 Task: Create a due date automation trigger when advanced on, 2 working days before a card is due add content with a description not ending with resume at 11:00 AM.
Action: Mouse moved to (1190, 356)
Screenshot: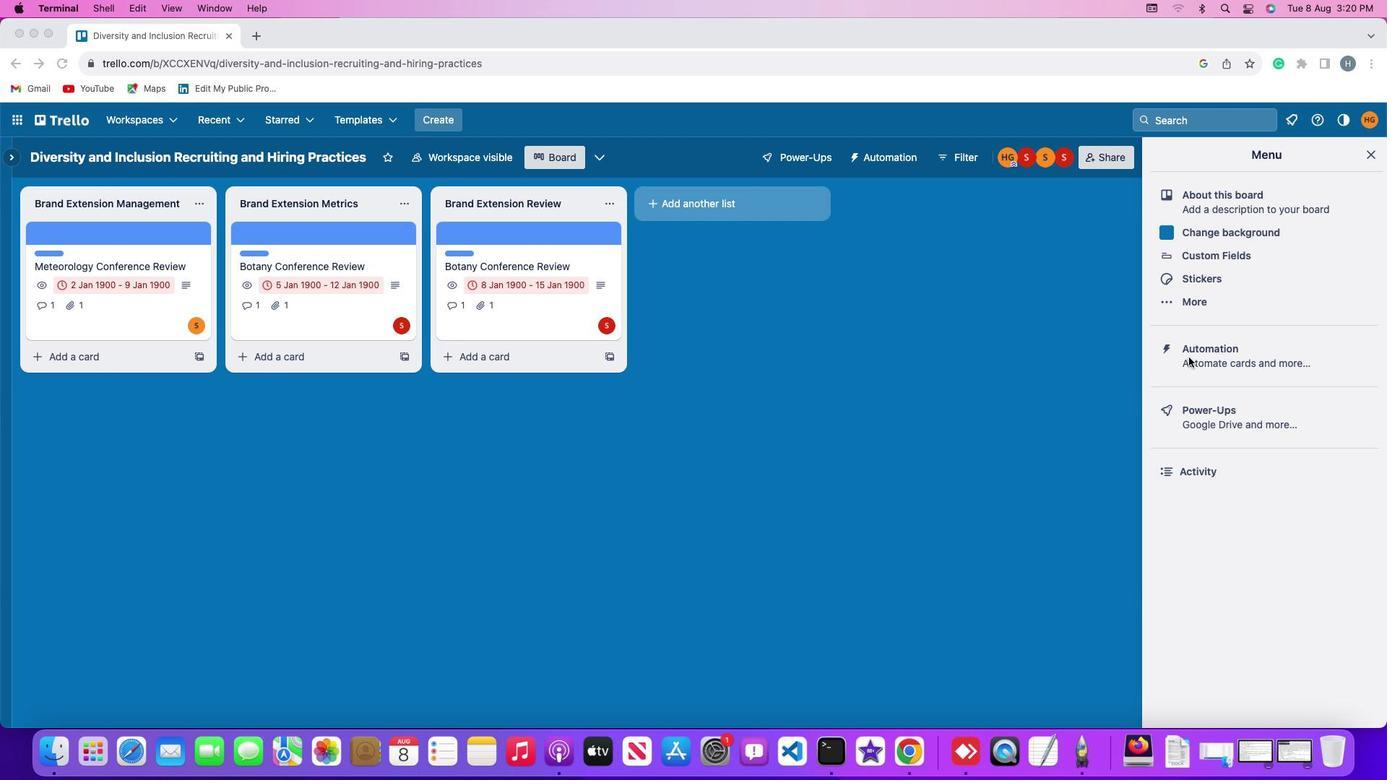 
Action: Mouse pressed left at (1190, 356)
Screenshot: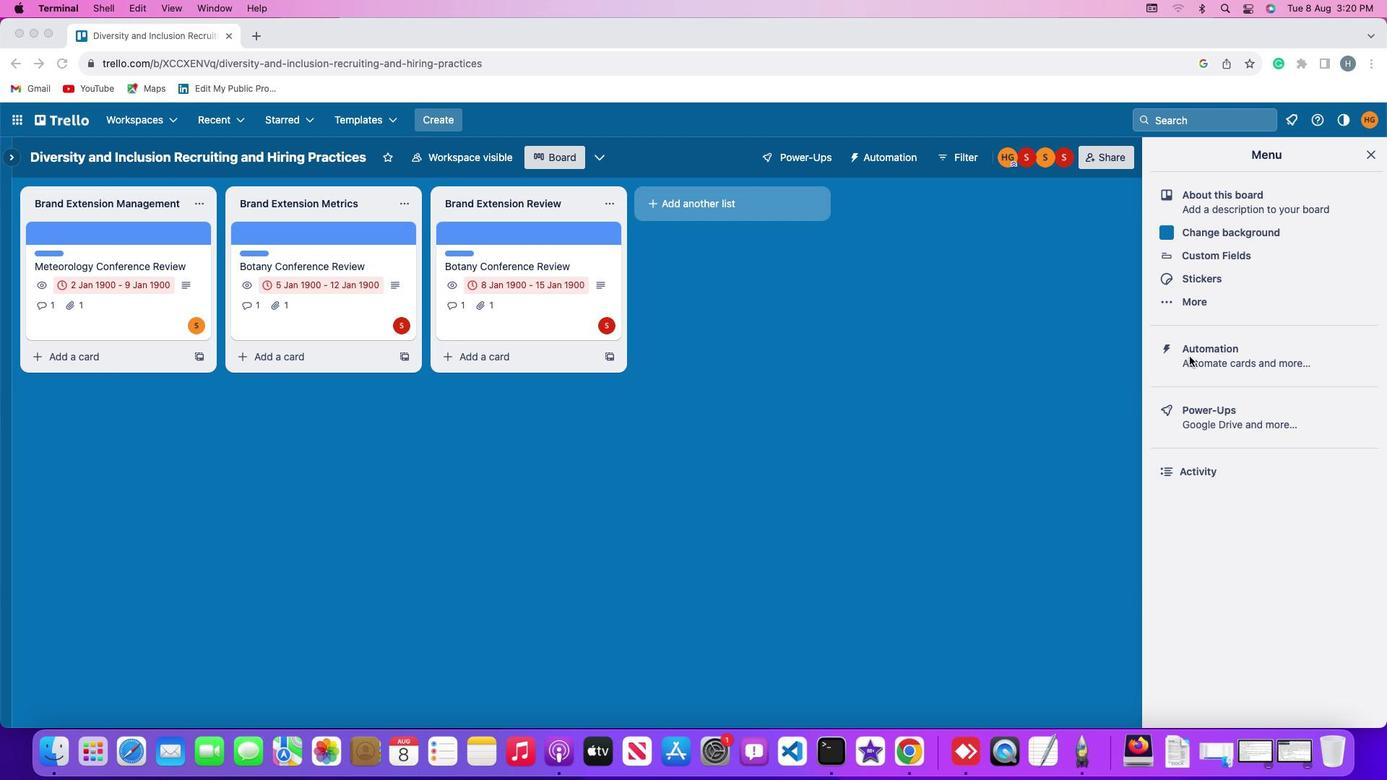 
Action: Mouse pressed left at (1190, 356)
Screenshot: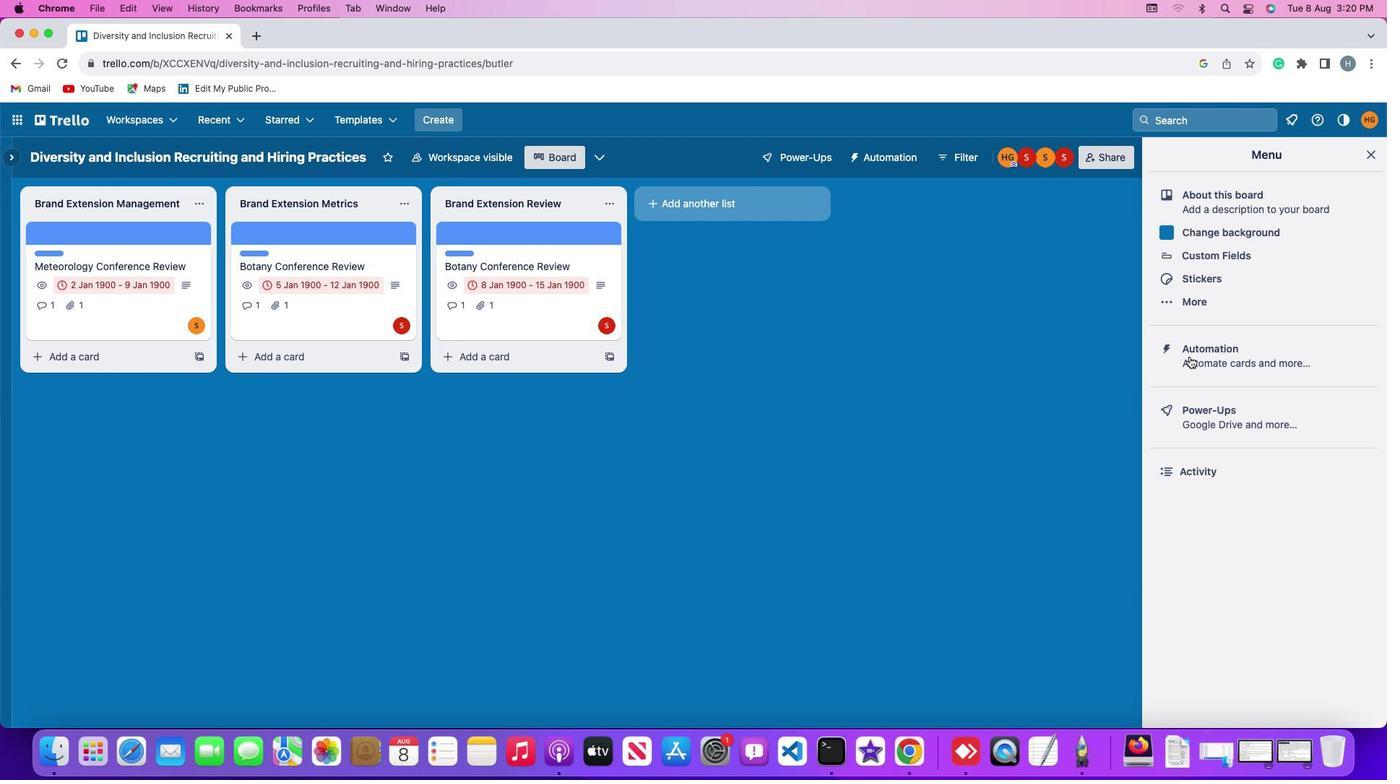 
Action: Mouse moved to (68, 341)
Screenshot: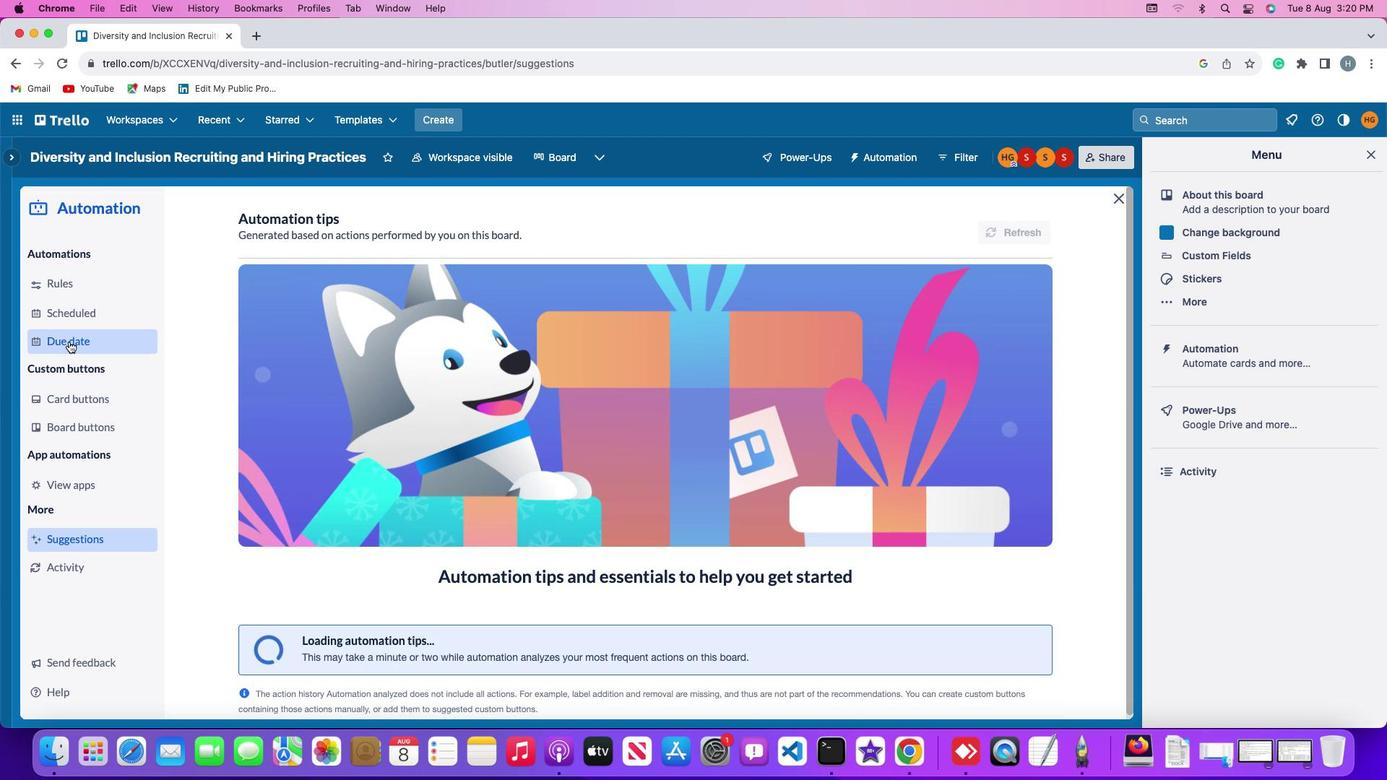 
Action: Mouse pressed left at (68, 341)
Screenshot: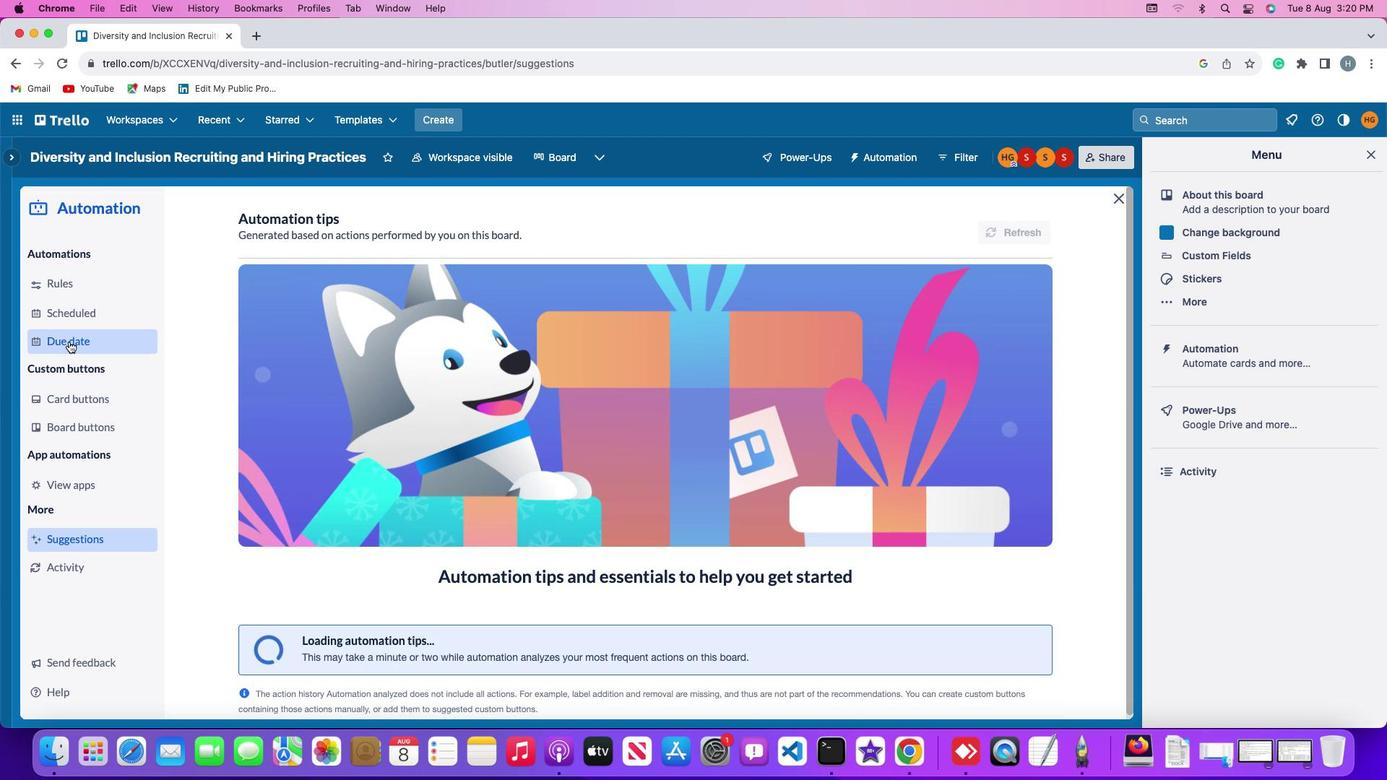 
Action: Mouse moved to (982, 223)
Screenshot: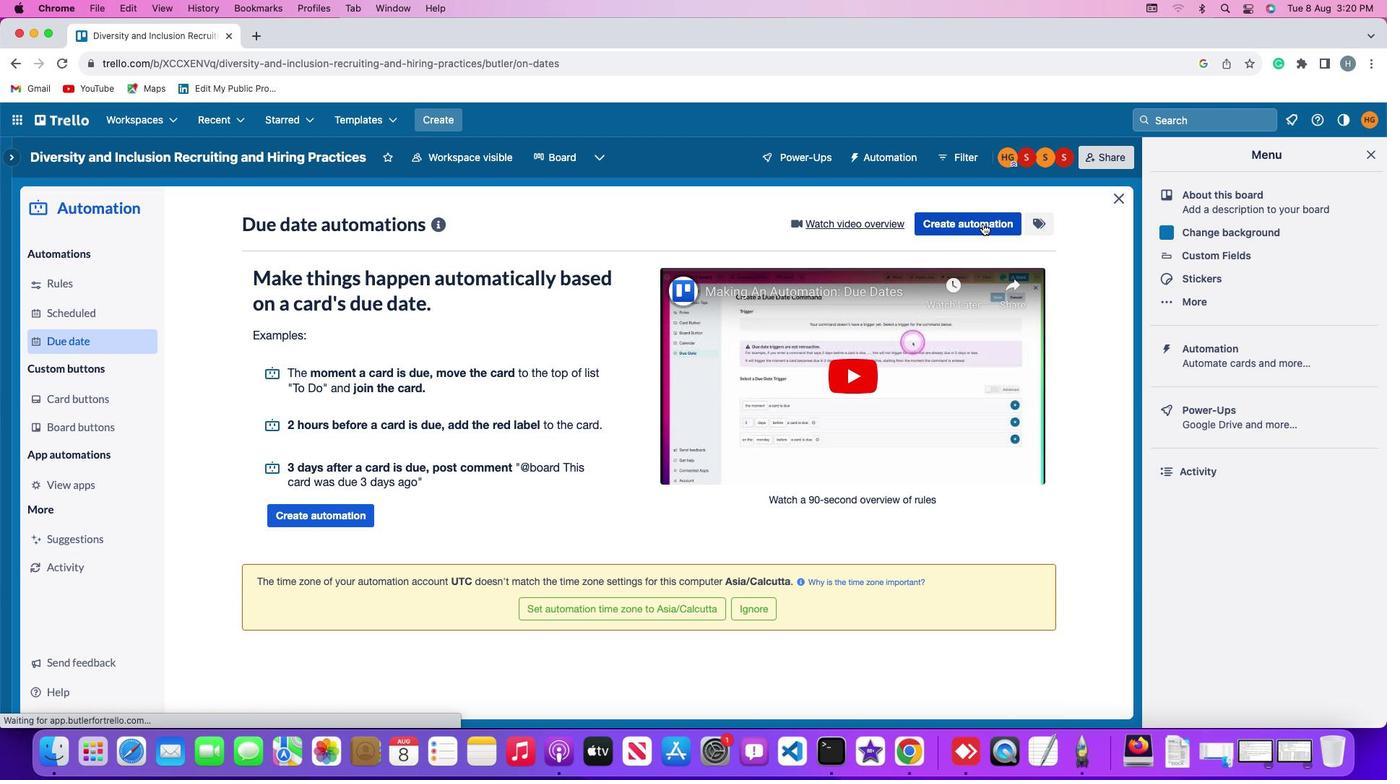 
Action: Mouse pressed left at (982, 223)
Screenshot: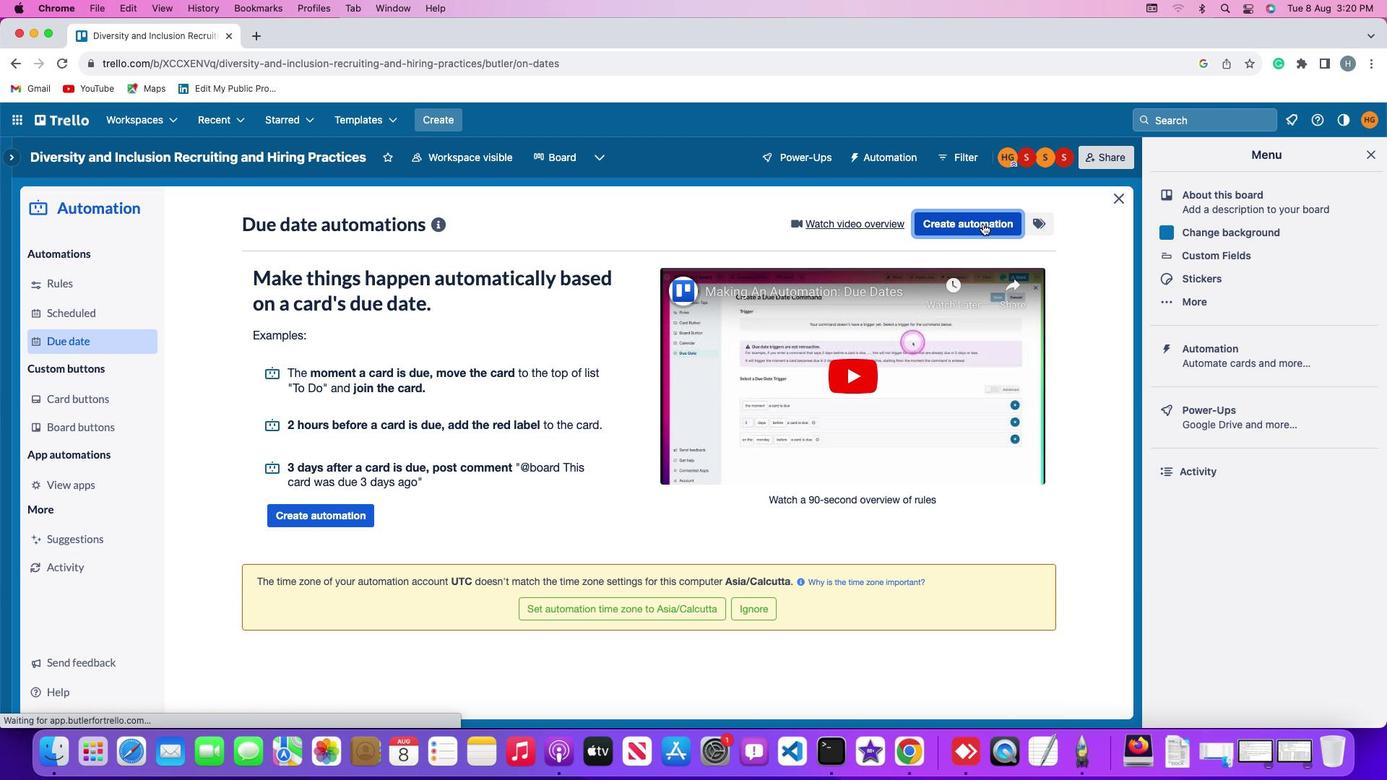 
Action: Mouse moved to (401, 362)
Screenshot: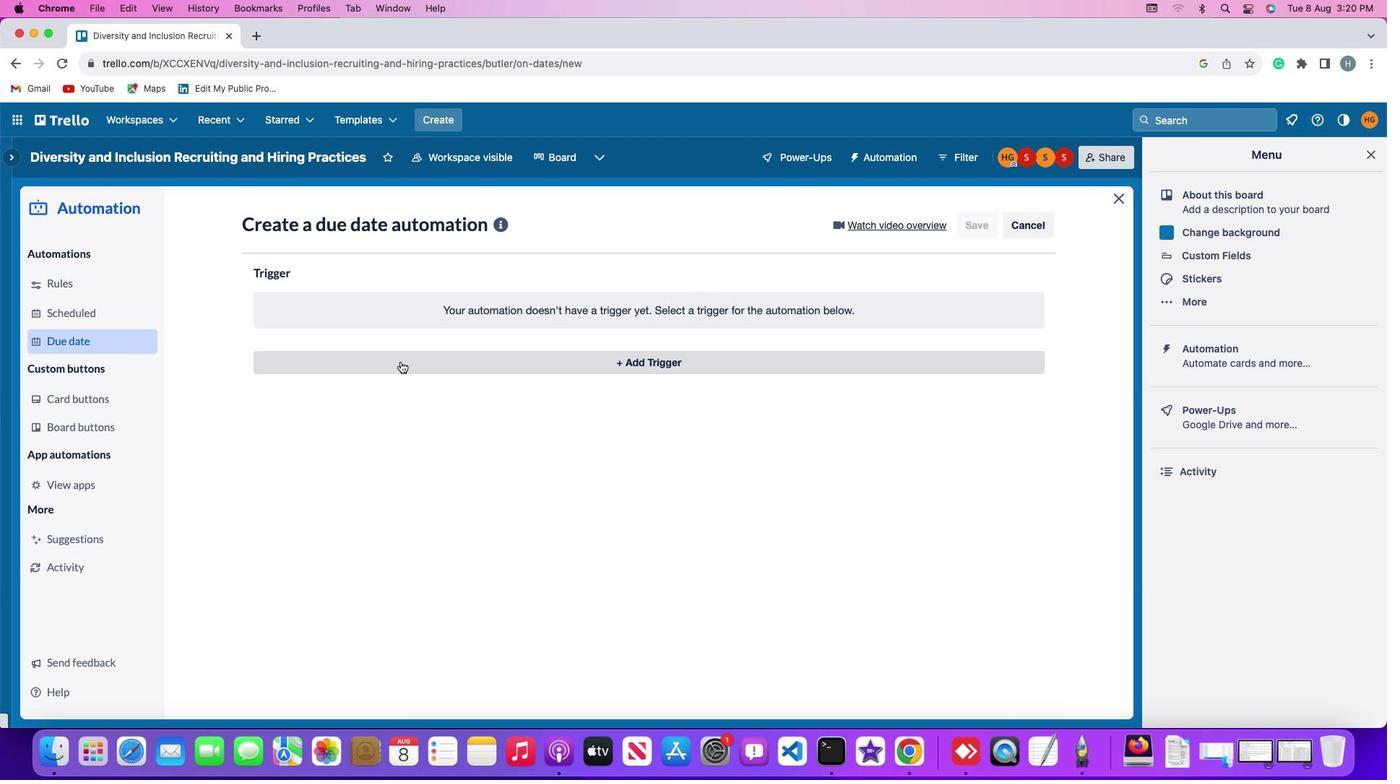 
Action: Mouse pressed left at (401, 362)
Screenshot: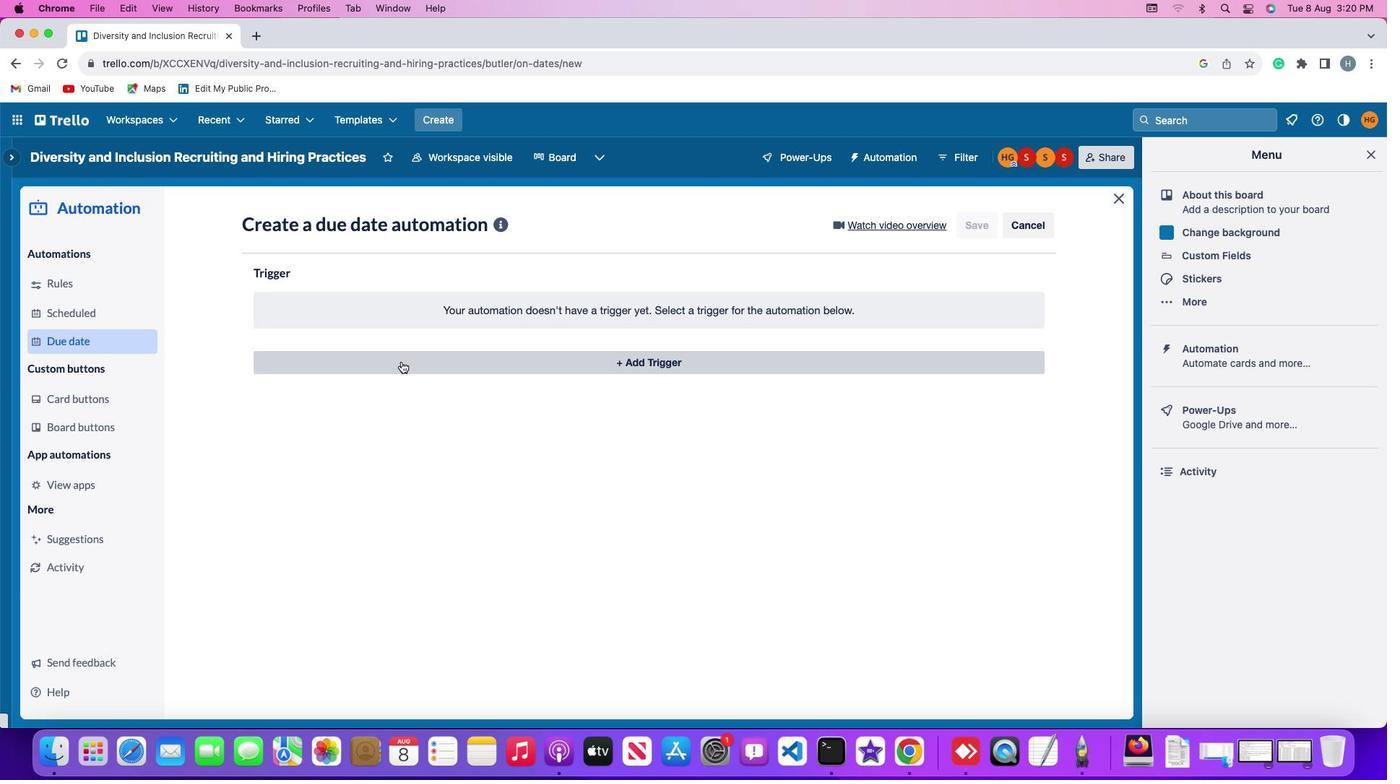 
Action: Mouse moved to (281, 589)
Screenshot: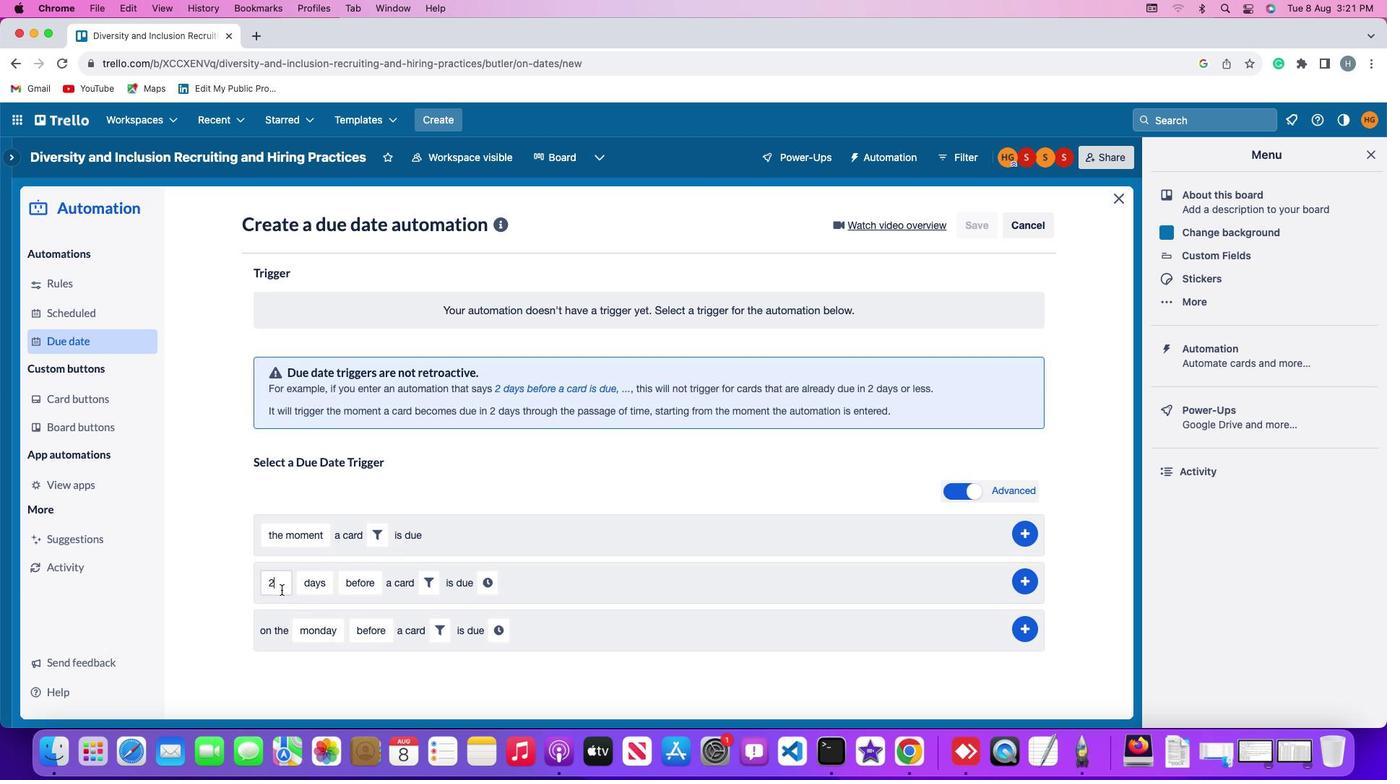 
Action: Mouse pressed left at (281, 589)
Screenshot: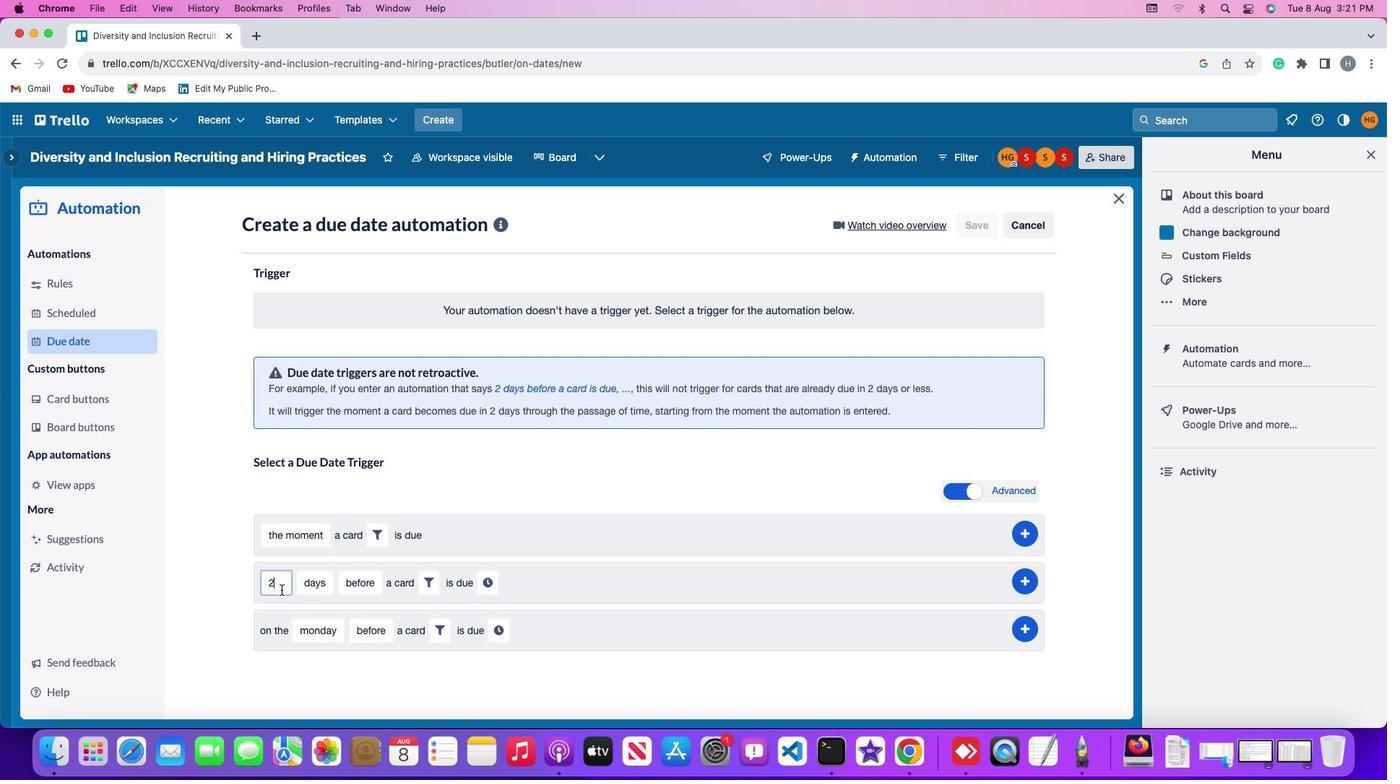 
Action: Mouse moved to (281, 588)
Screenshot: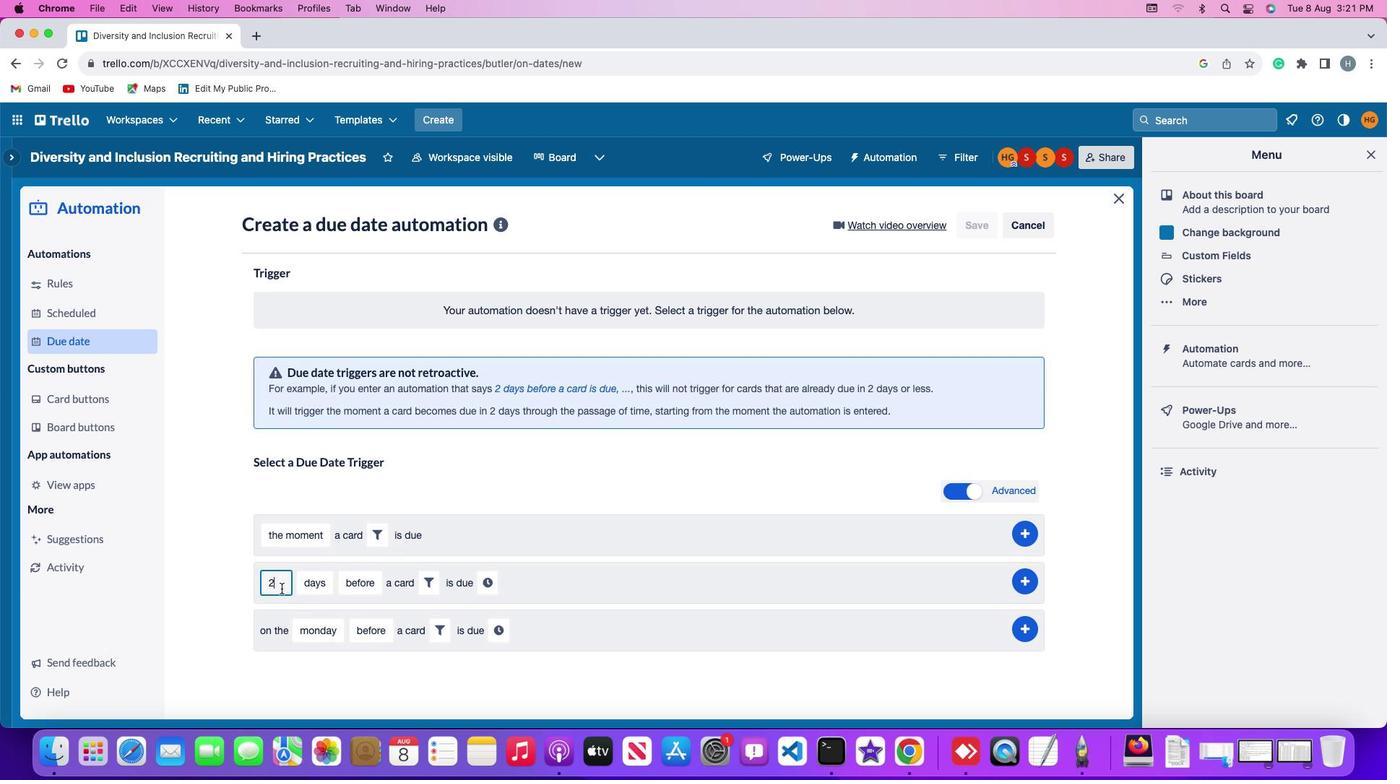 
Action: Key pressed Key.backspace
Screenshot: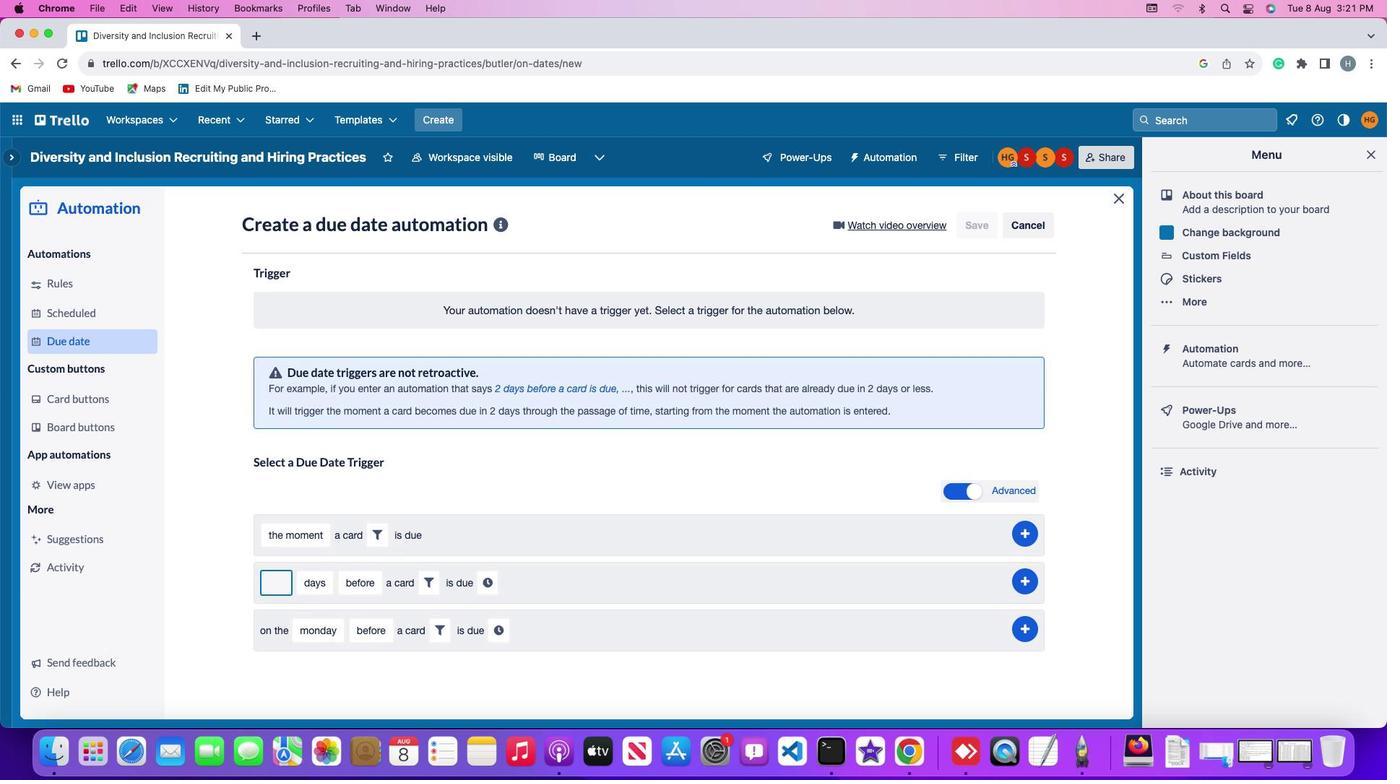 
Action: Mouse moved to (285, 588)
Screenshot: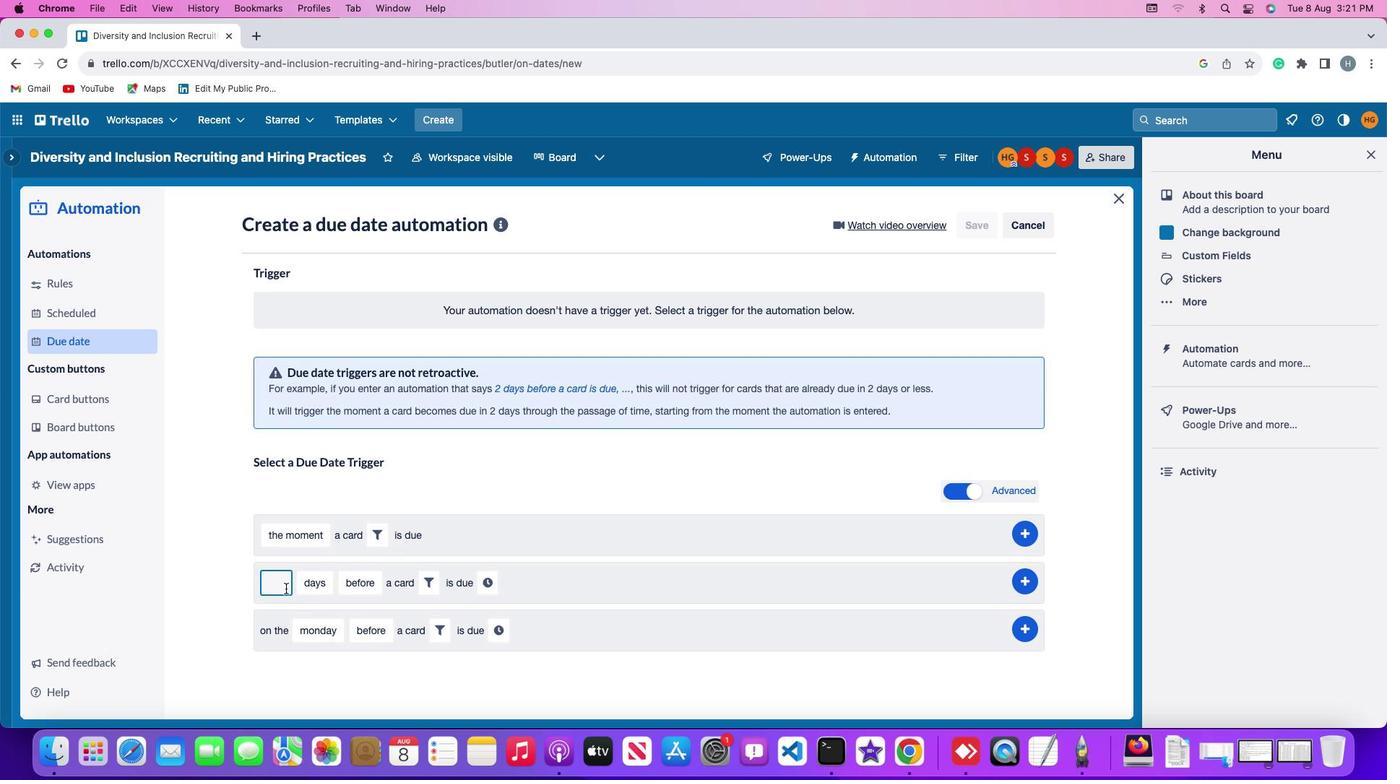 
Action: Key pressed '2'
Screenshot: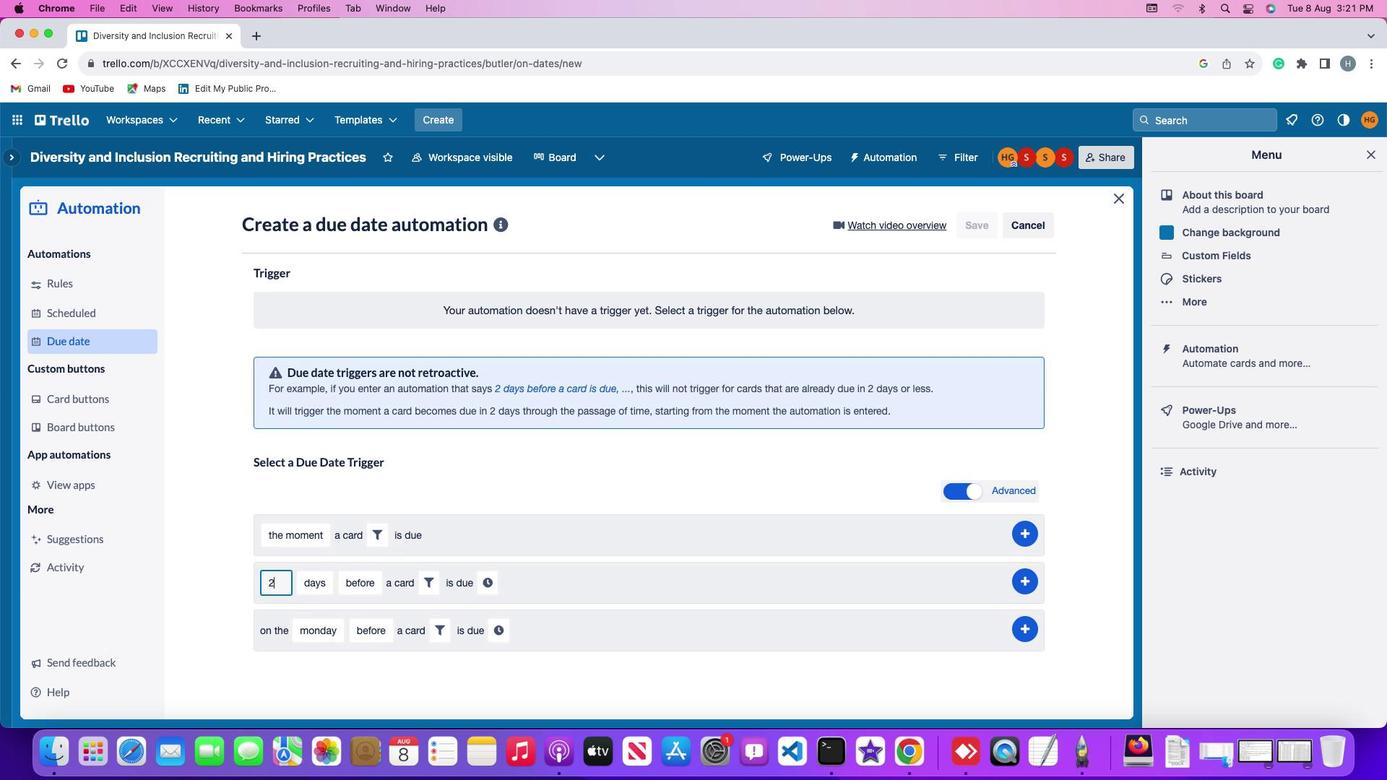 
Action: Mouse moved to (311, 591)
Screenshot: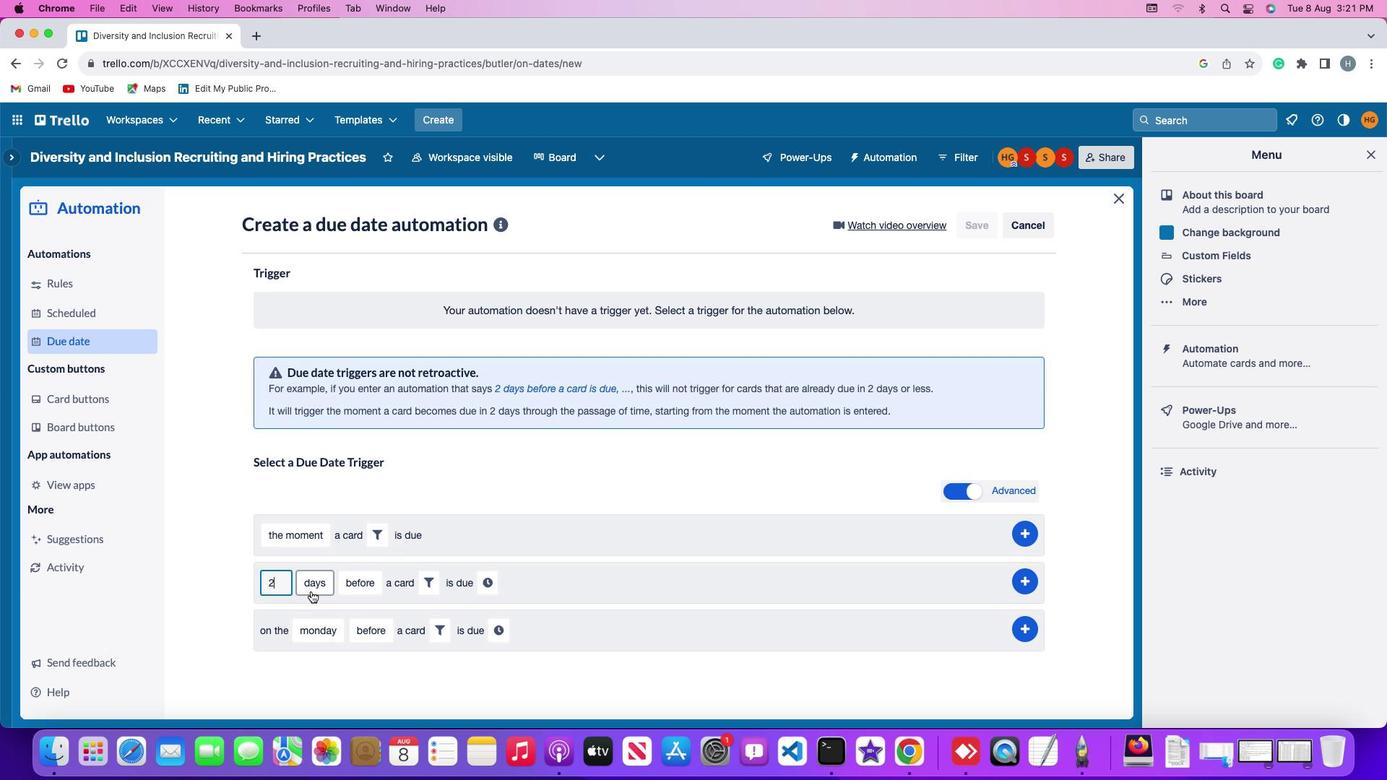 
Action: Mouse pressed left at (311, 591)
Screenshot: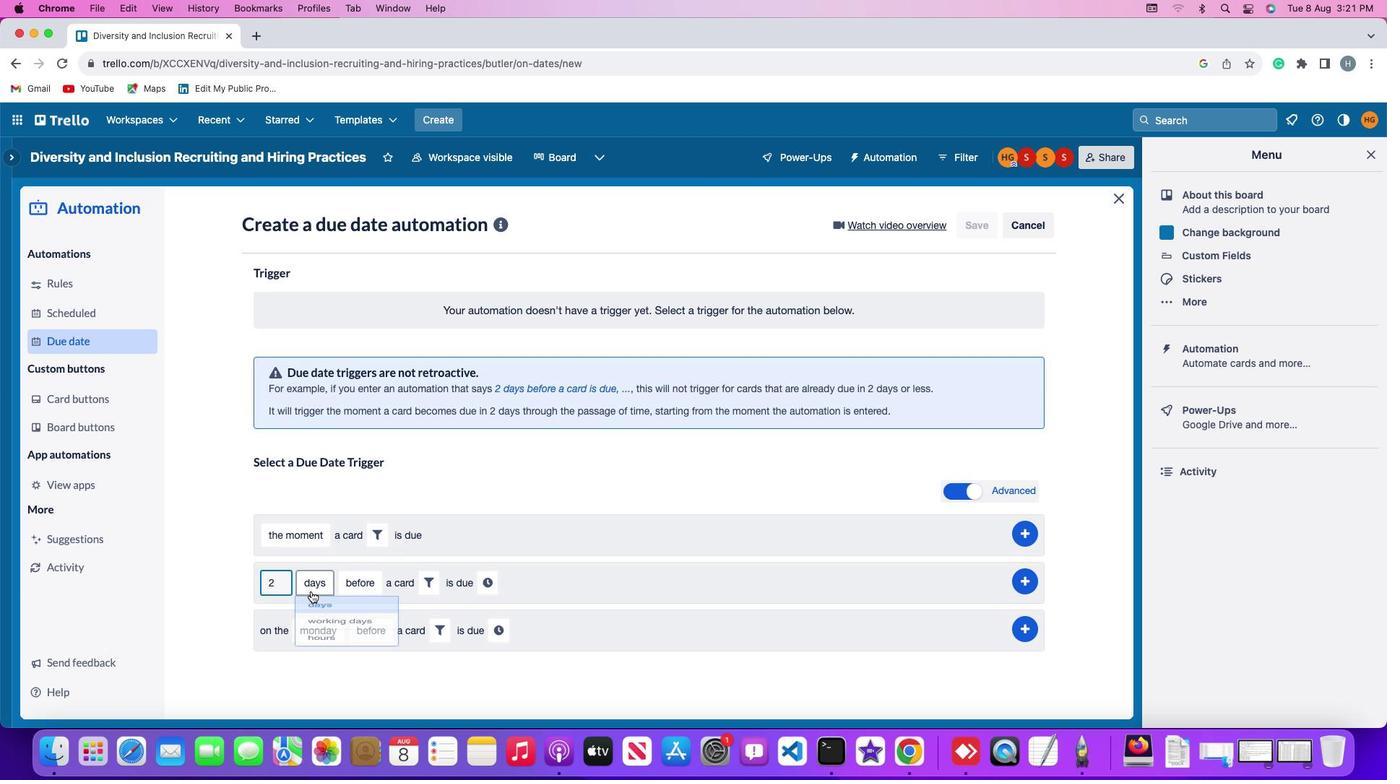 
Action: Mouse moved to (330, 639)
Screenshot: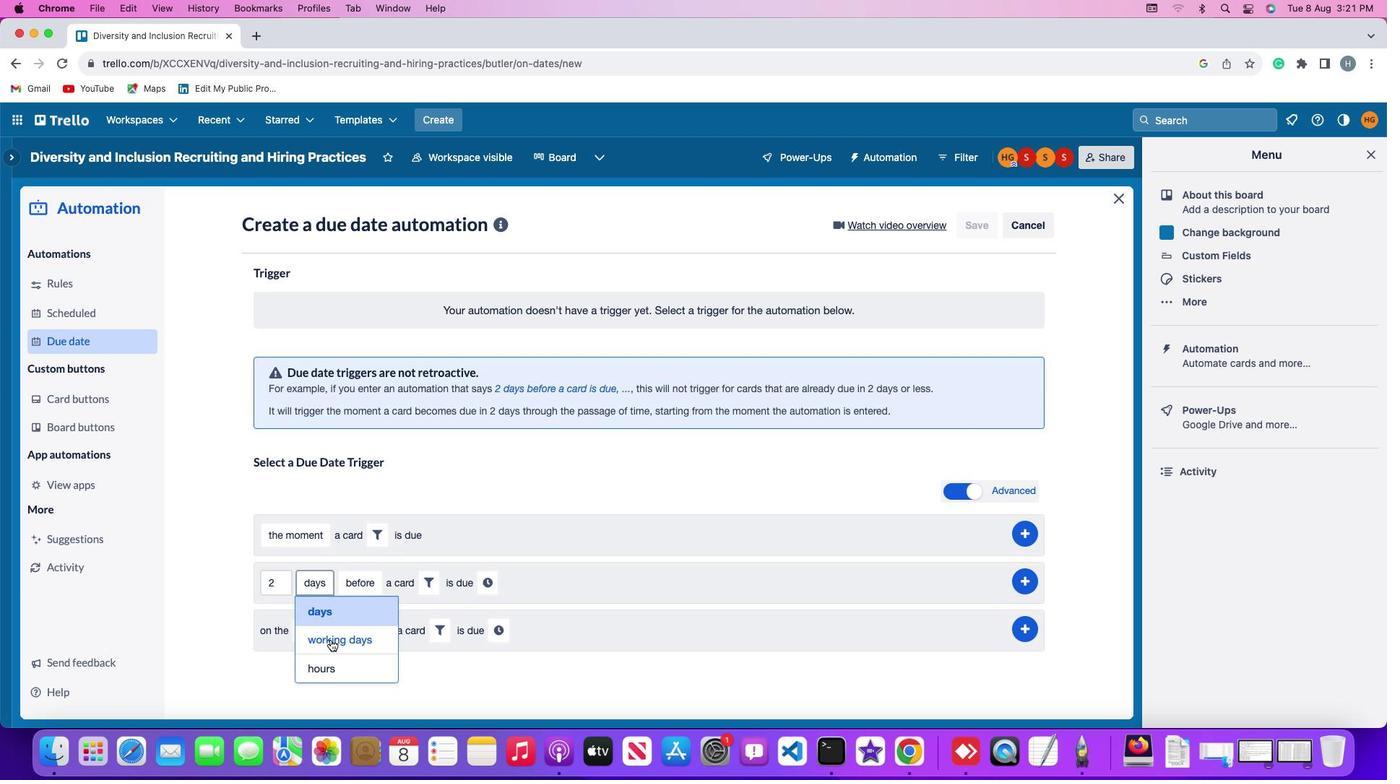 
Action: Mouse pressed left at (330, 639)
Screenshot: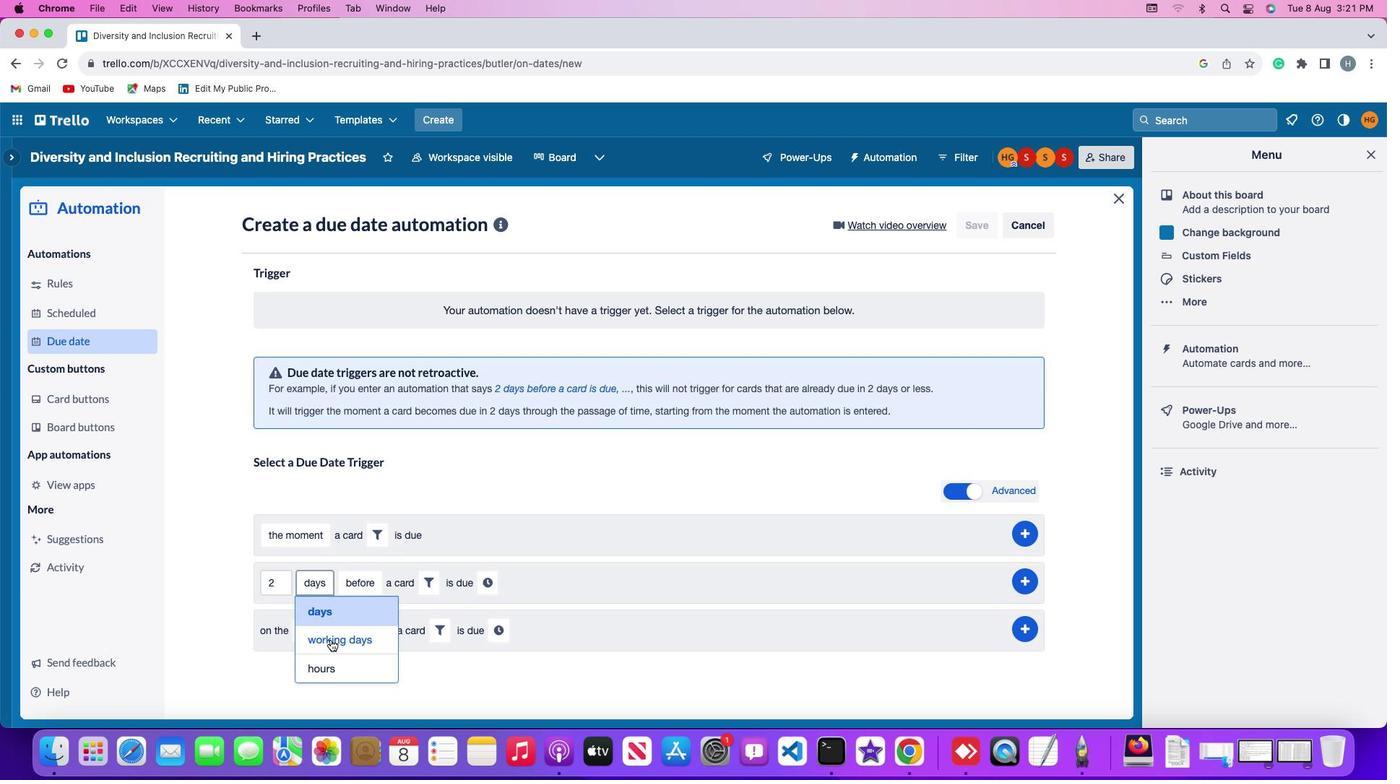 
Action: Mouse moved to (414, 579)
Screenshot: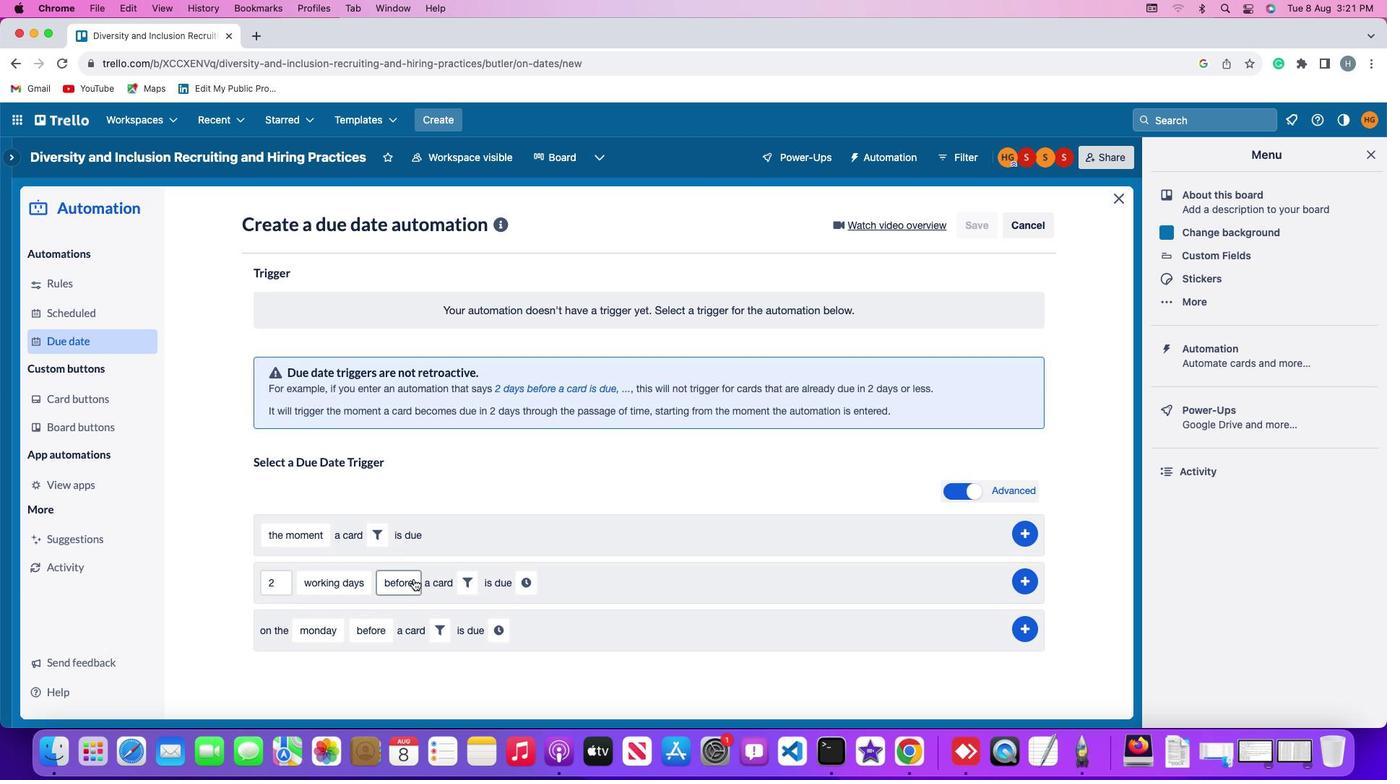 
Action: Mouse pressed left at (414, 579)
Screenshot: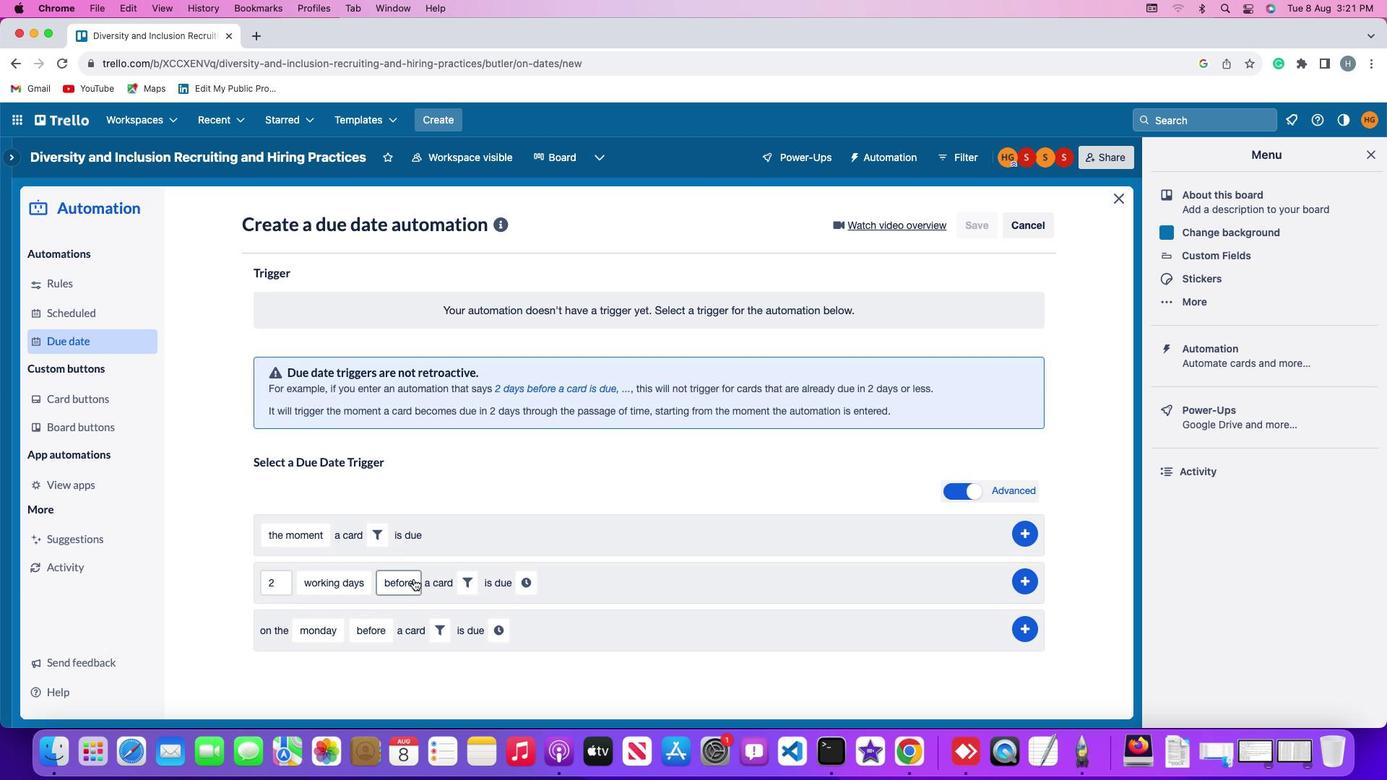 
Action: Mouse moved to (405, 612)
Screenshot: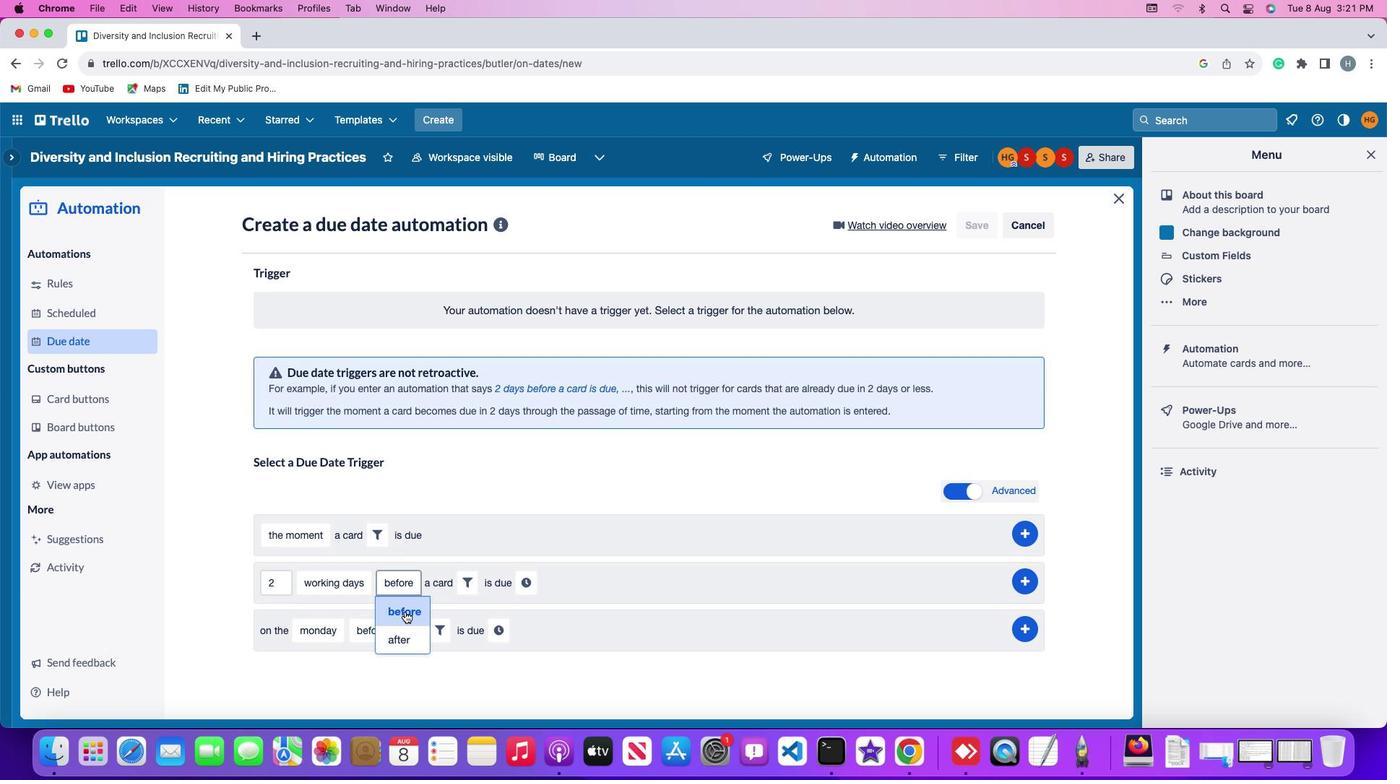 
Action: Mouse pressed left at (405, 612)
Screenshot: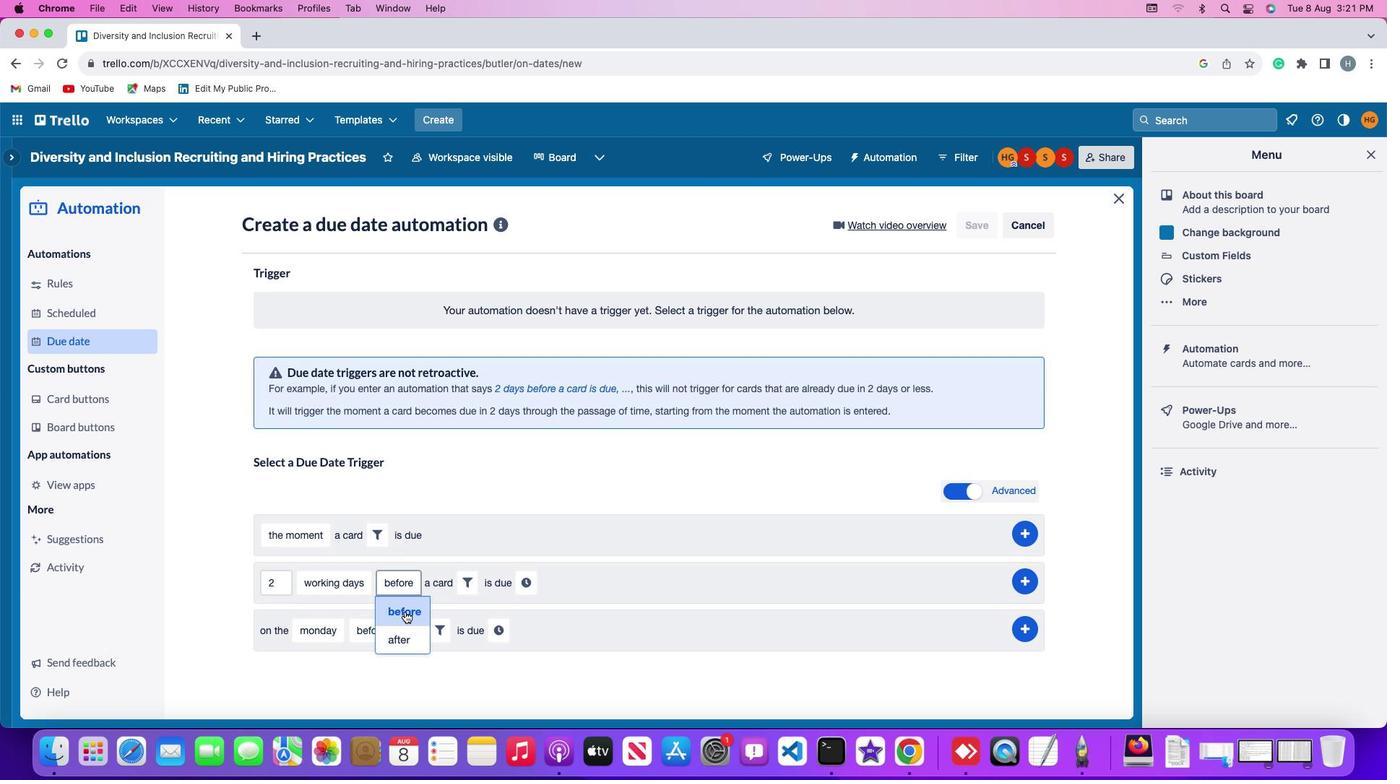 
Action: Mouse moved to (466, 580)
Screenshot: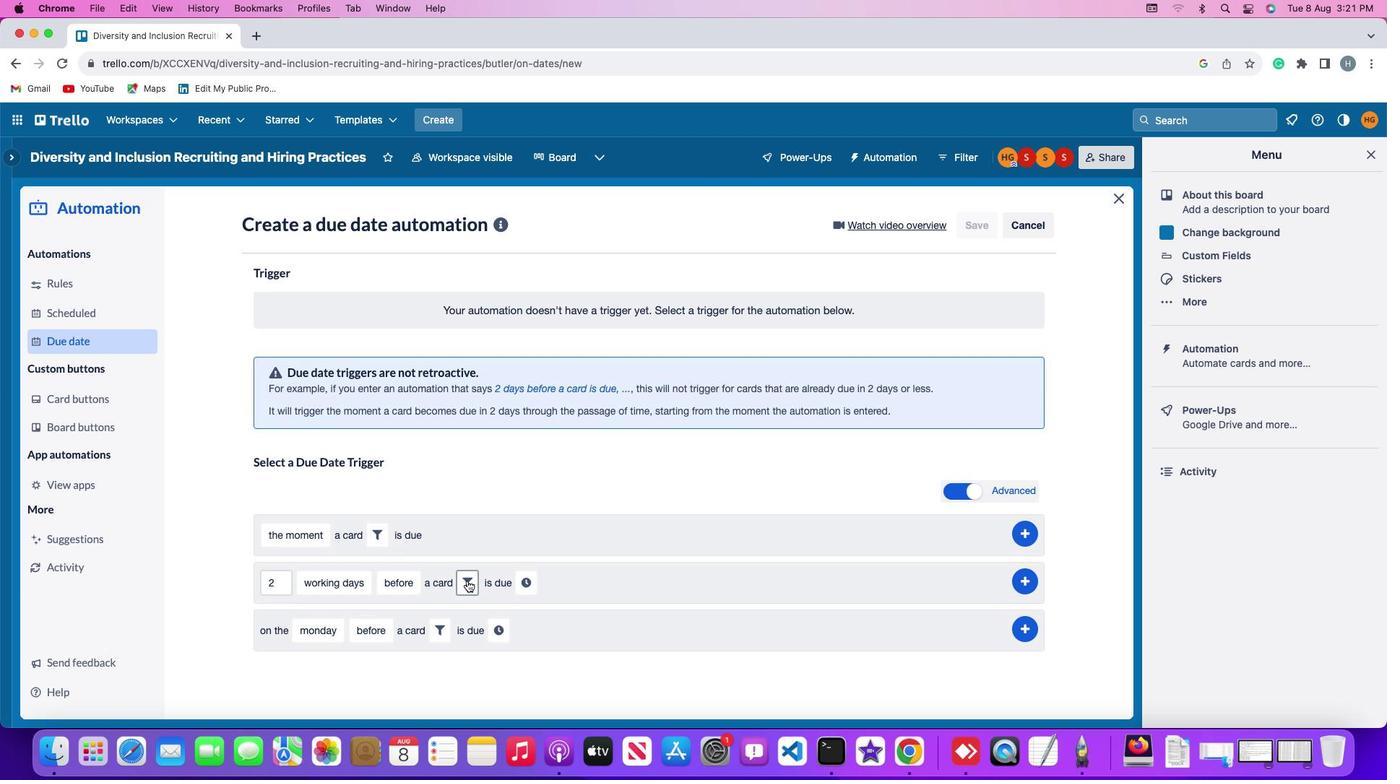 
Action: Mouse pressed left at (466, 580)
Screenshot: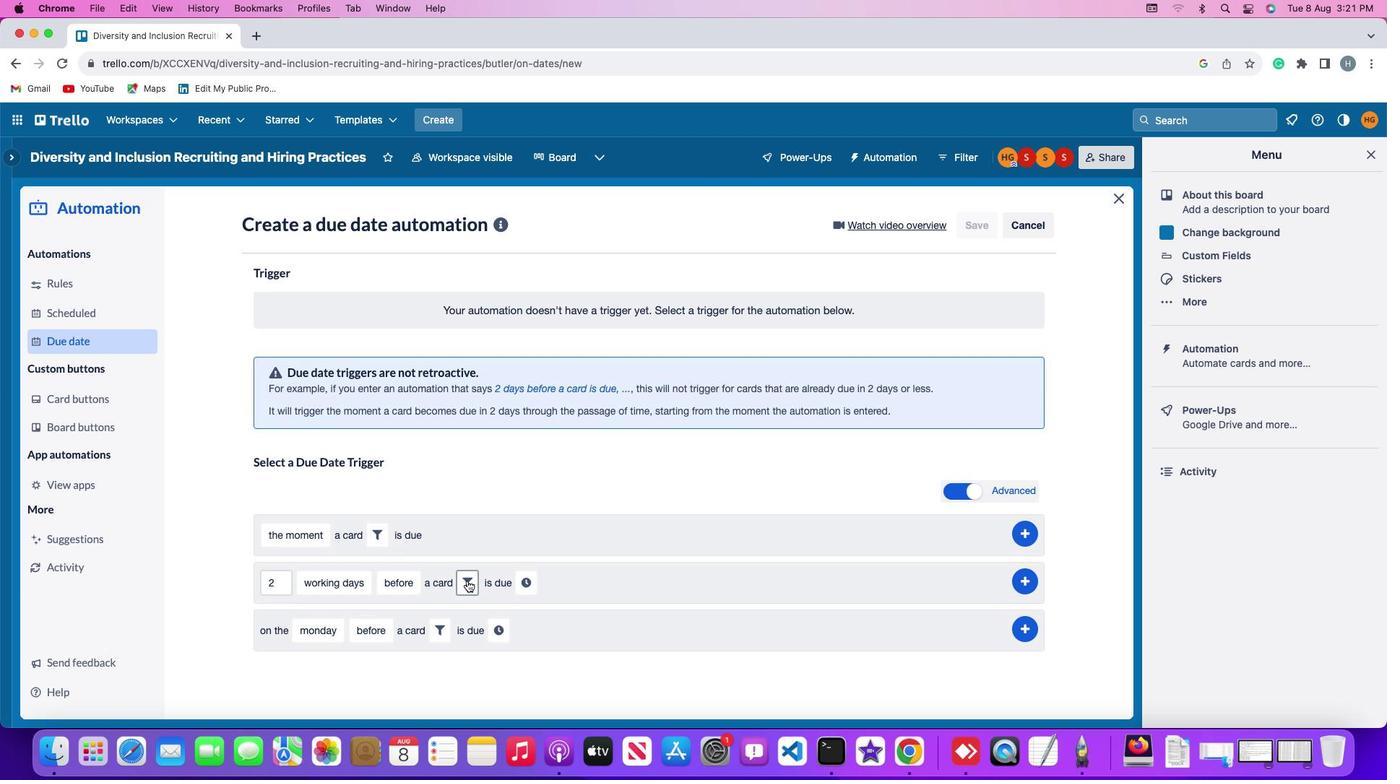 
Action: Mouse moved to (644, 632)
Screenshot: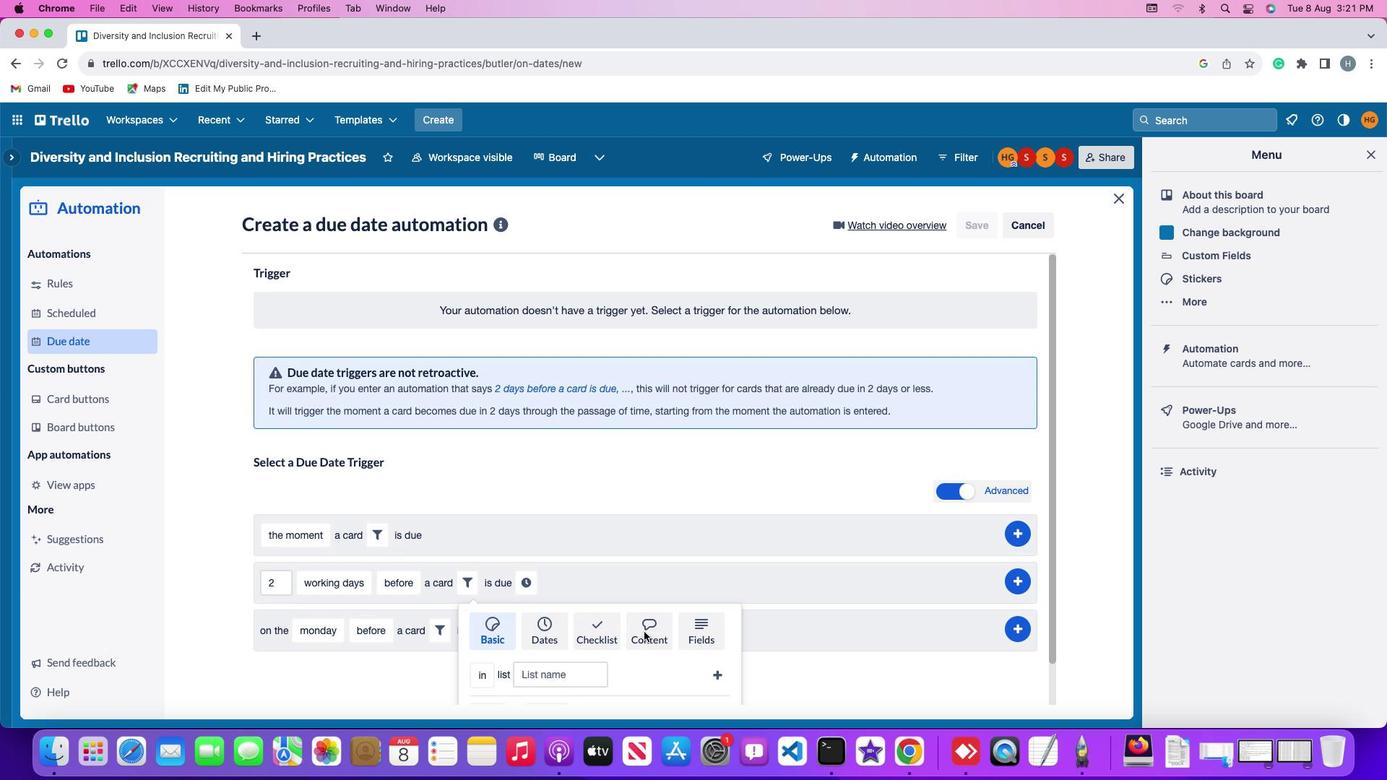 
Action: Mouse pressed left at (644, 632)
Screenshot: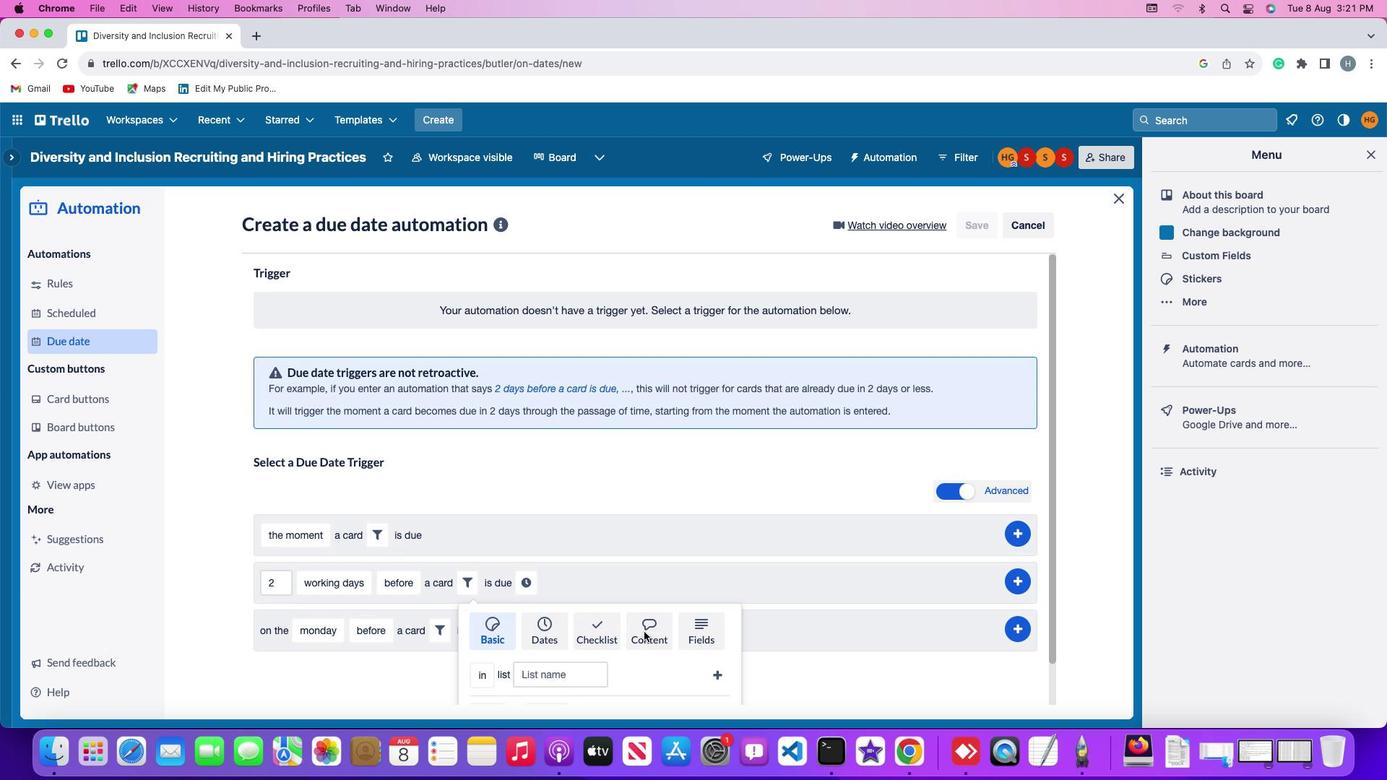 
Action: Mouse moved to (497, 677)
Screenshot: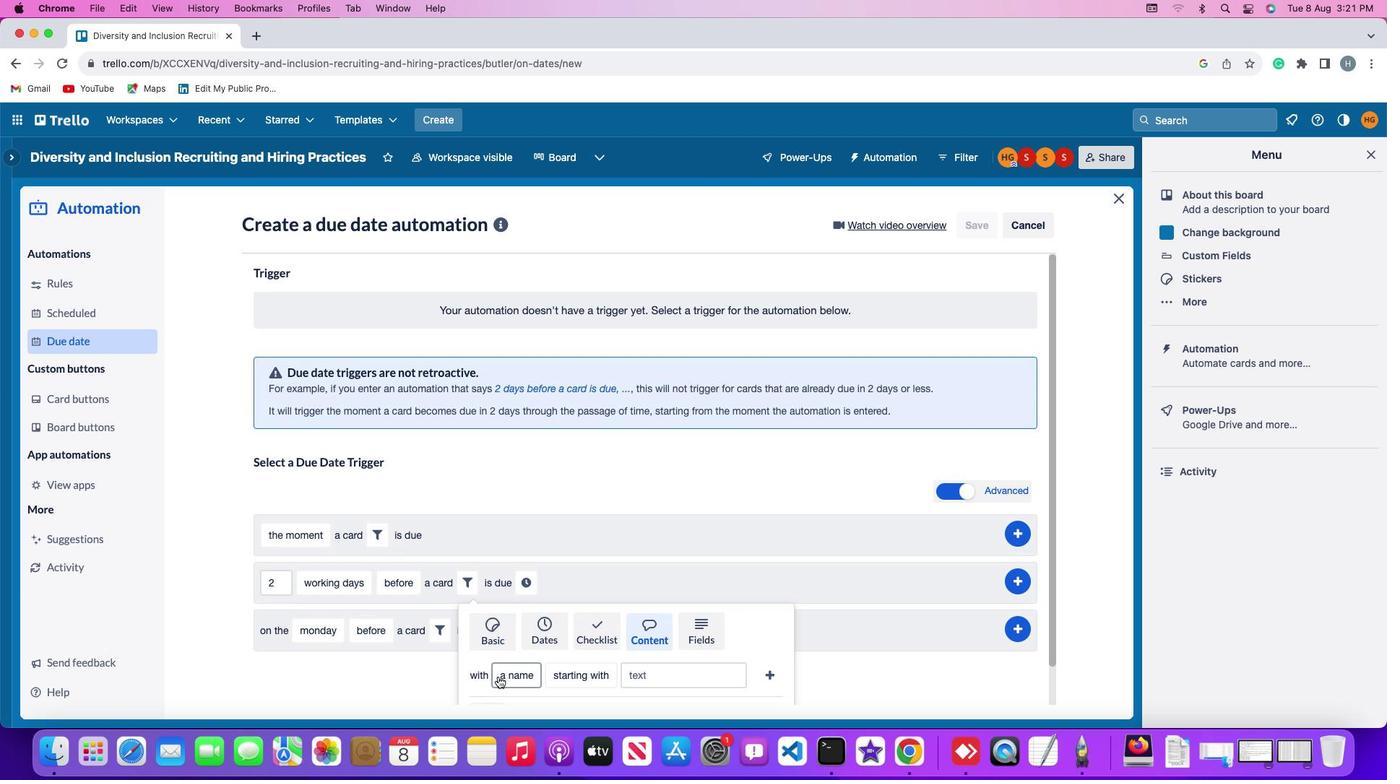 
Action: Mouse pressed left at (497, 677)
Screenshot: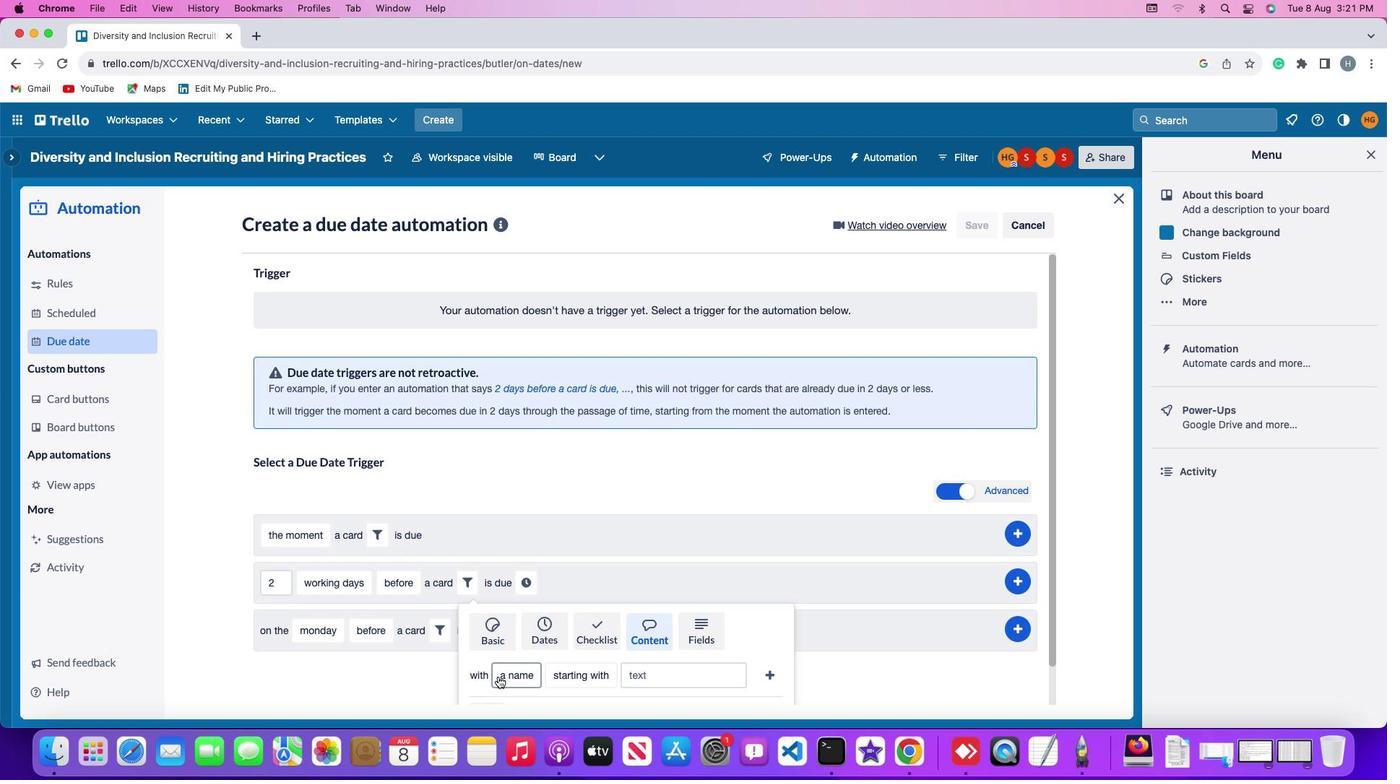 
Action: Mouse moved to (540, 615)
Screenshot: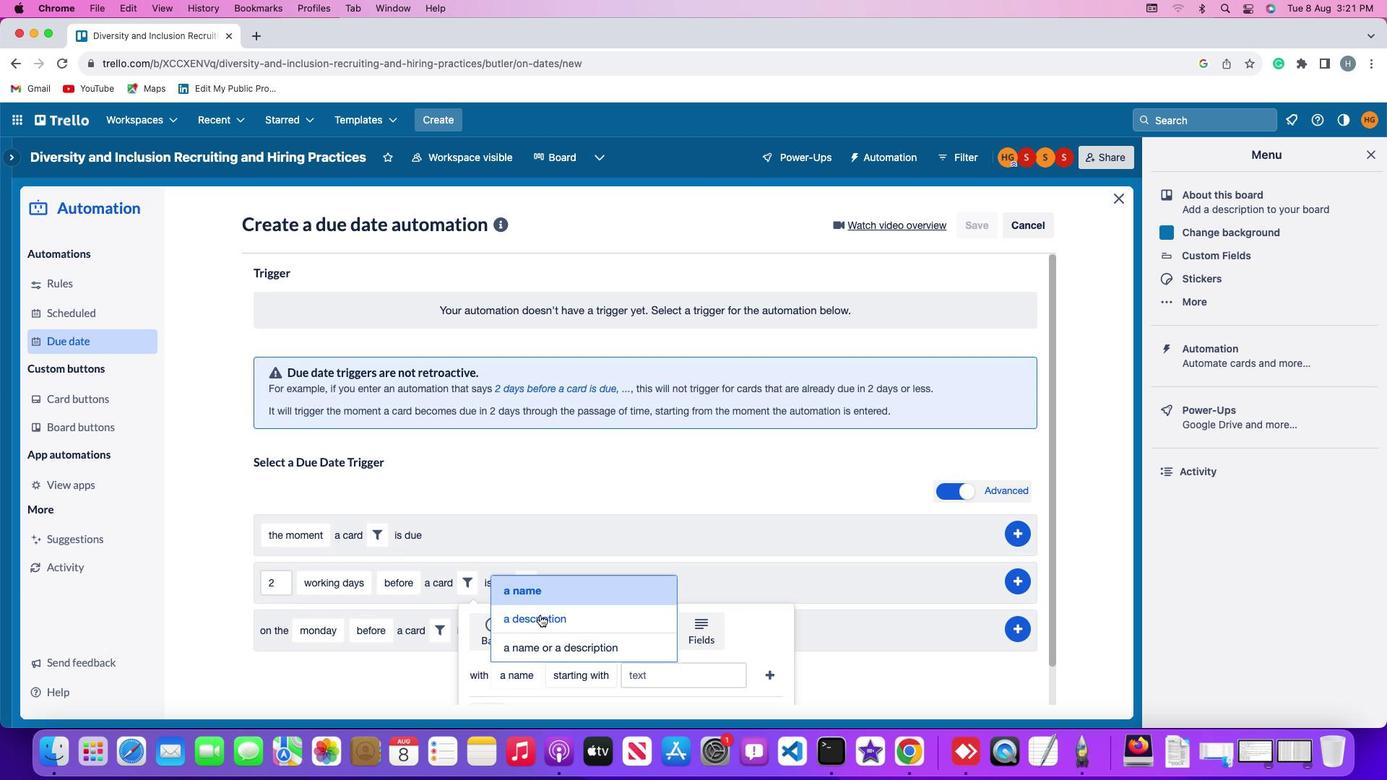 
Action: Mouse pressed left at (540, 615)
Screenshot: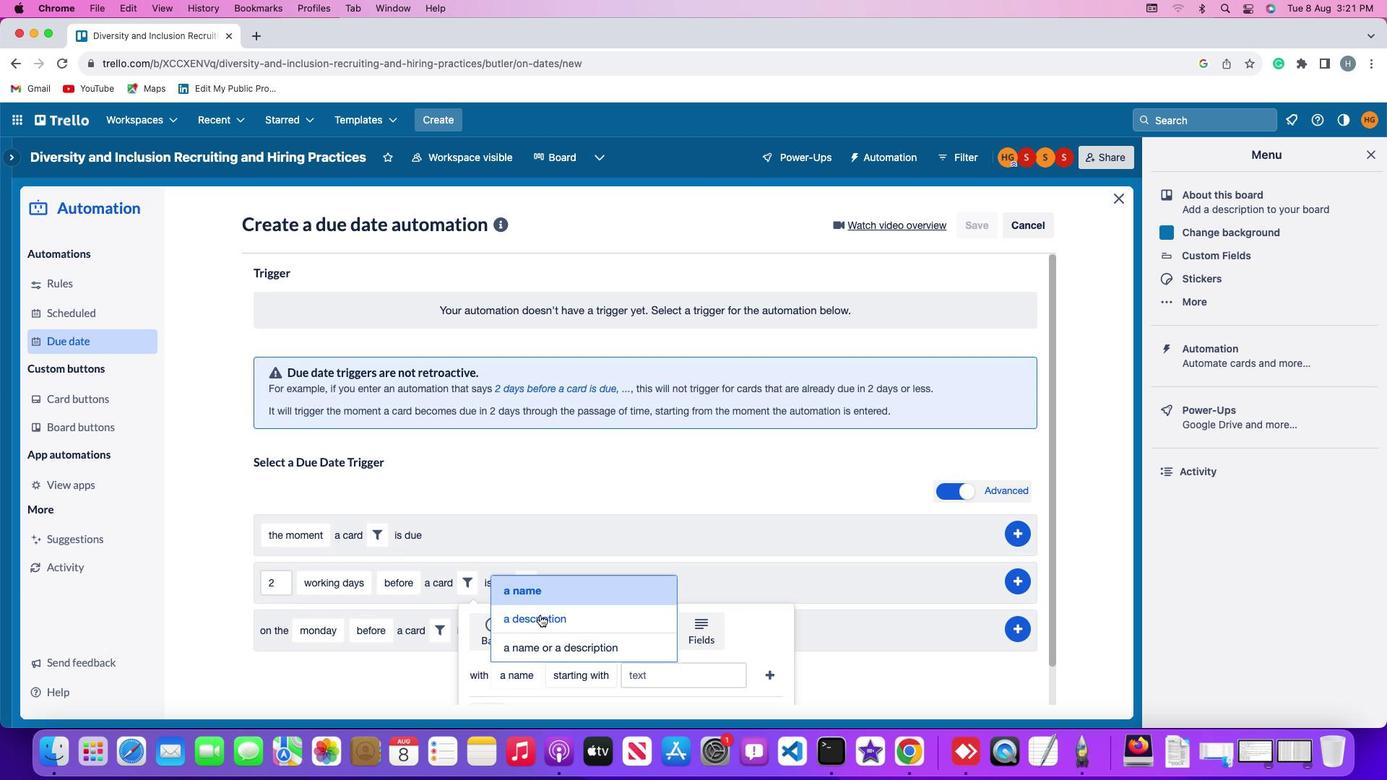 
Action: Mouse moved to (614, 672)
Screenshot: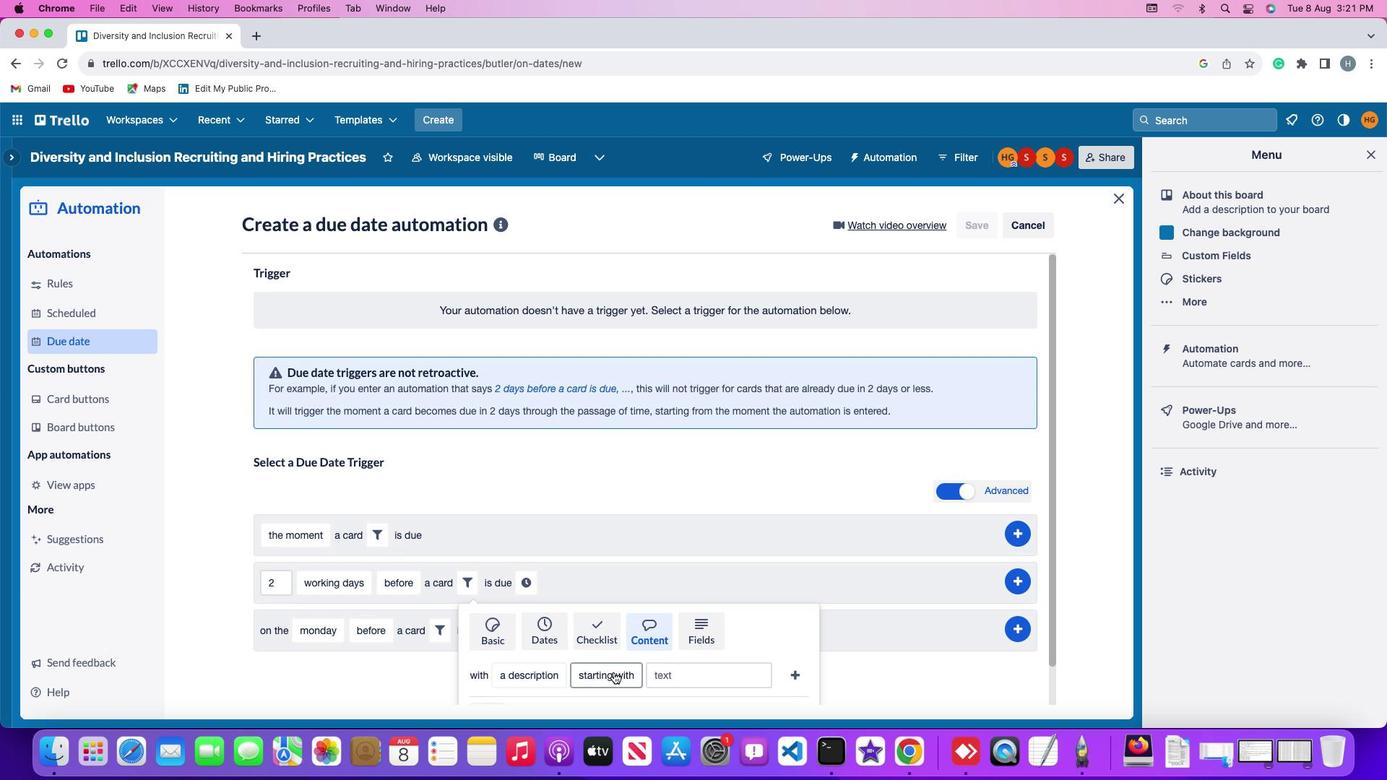 
Action: Mouse pressed left at (614, 672)
Screenshot: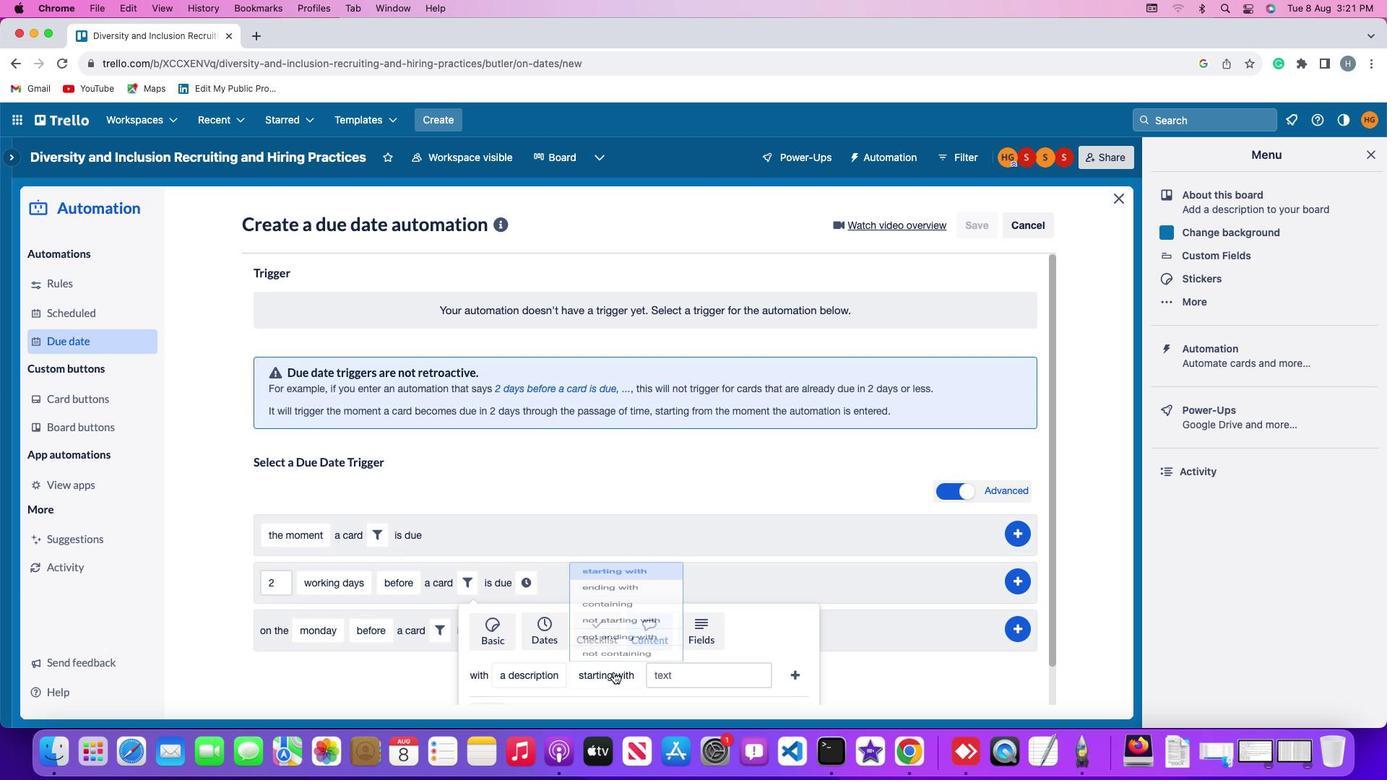 
Action: Mouse moved to (638, 612)
Screenshot: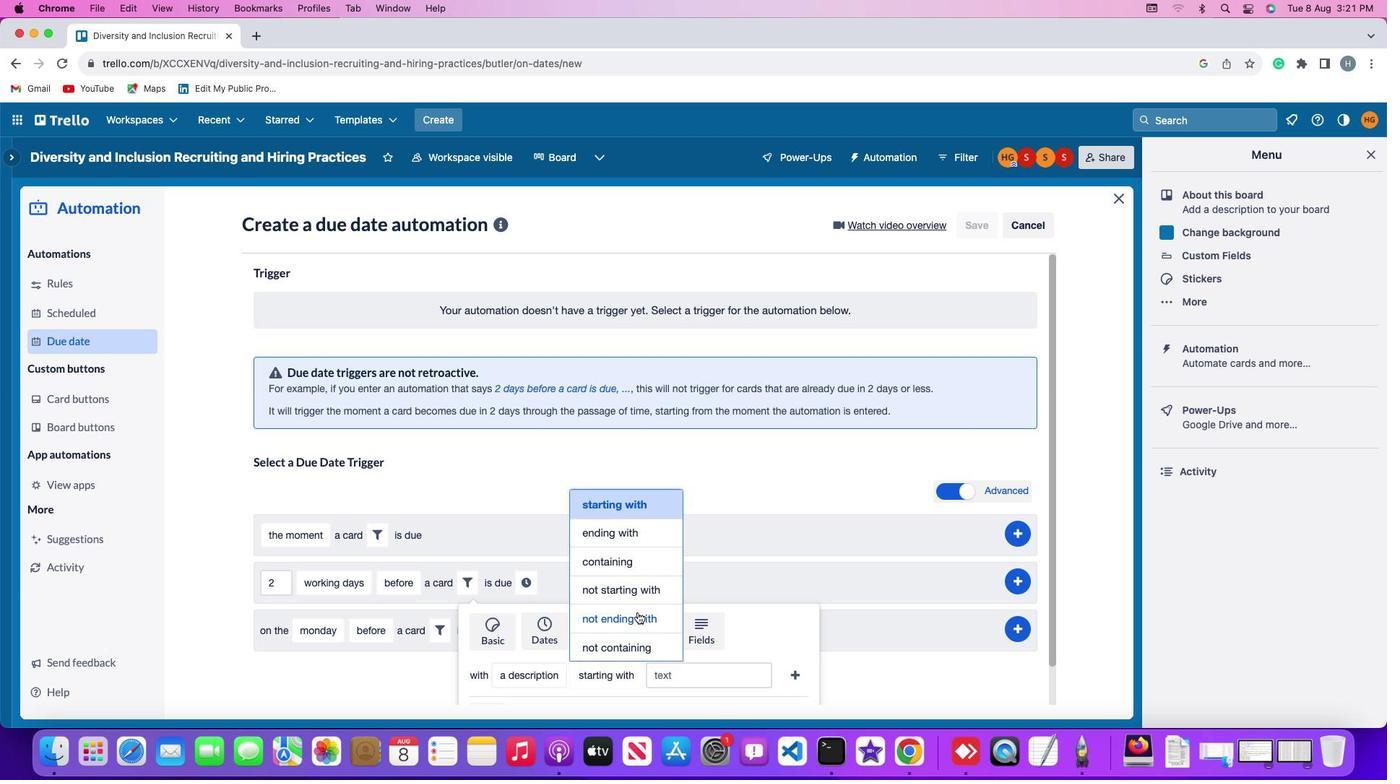 
Action: Mouse pressed left at (638, 612)
Screenshot: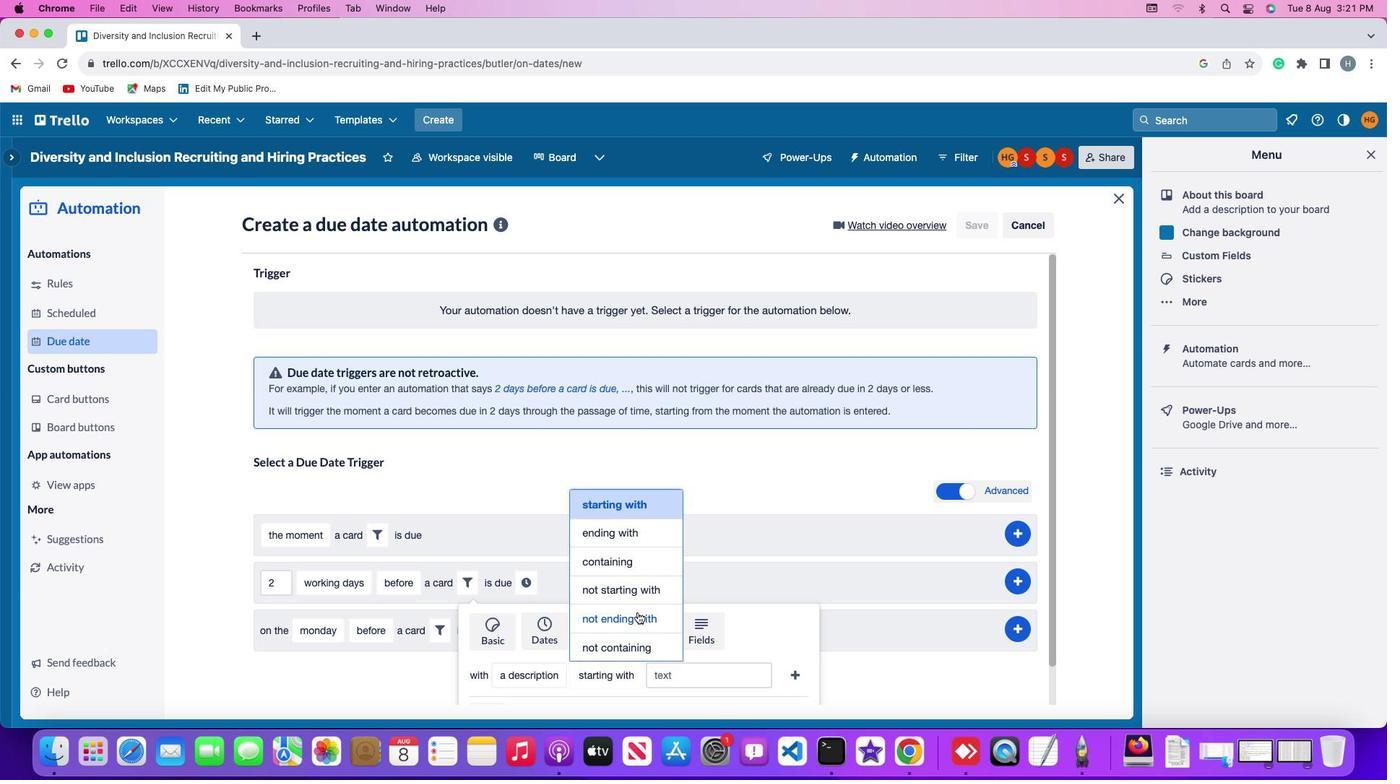 
Action: Mouse moved to (682, 674)
Screenshot: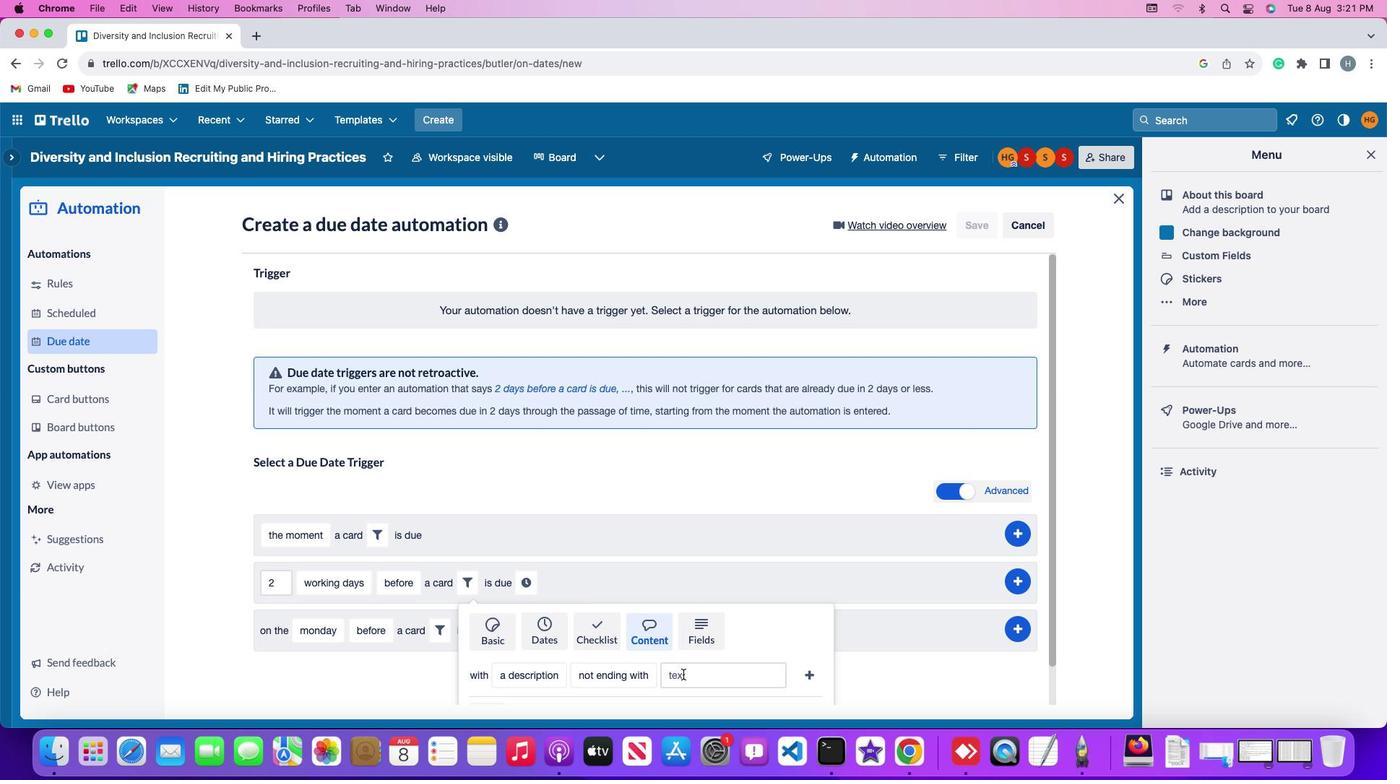 
Action: Mouse pressed left at (682, 674)
Screenshot: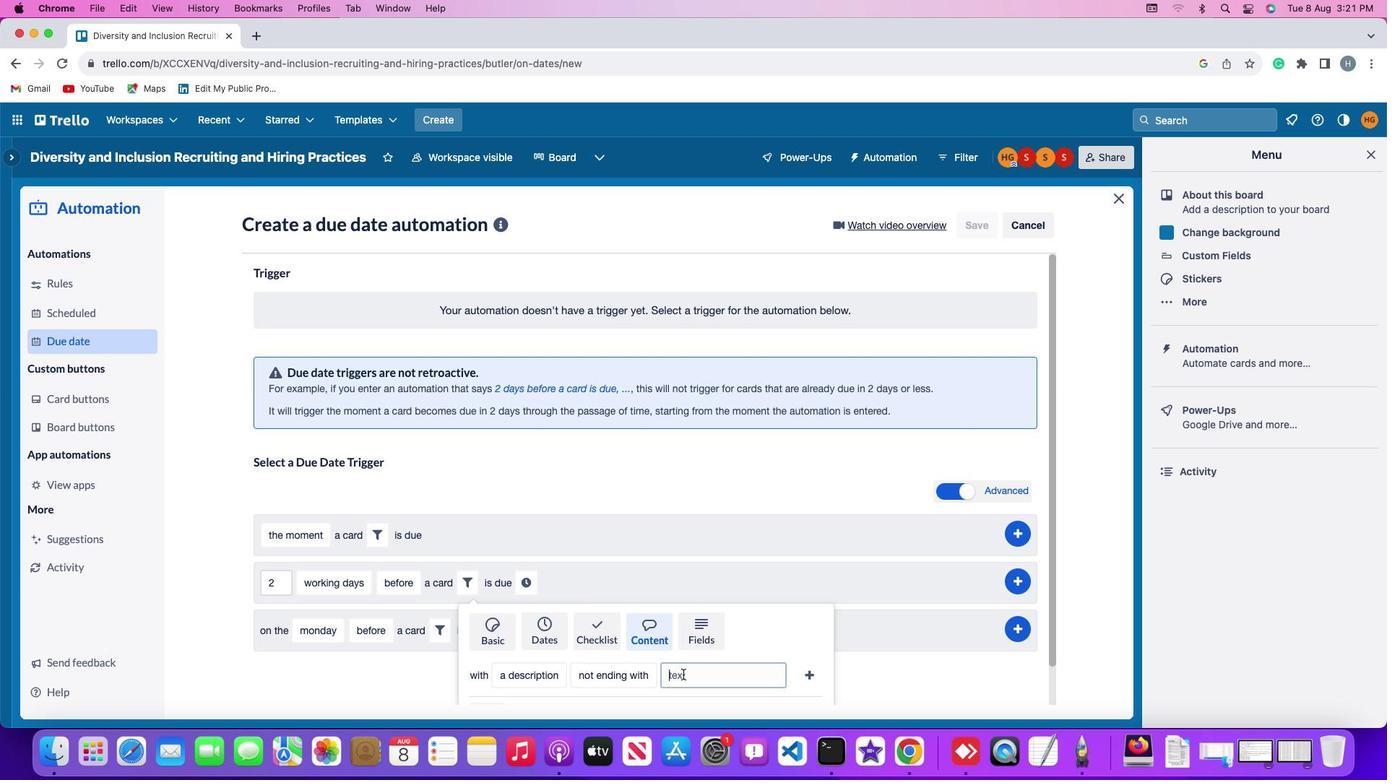 
Action: Key pressed 'r''e''s''u''m''e'
Screenshot: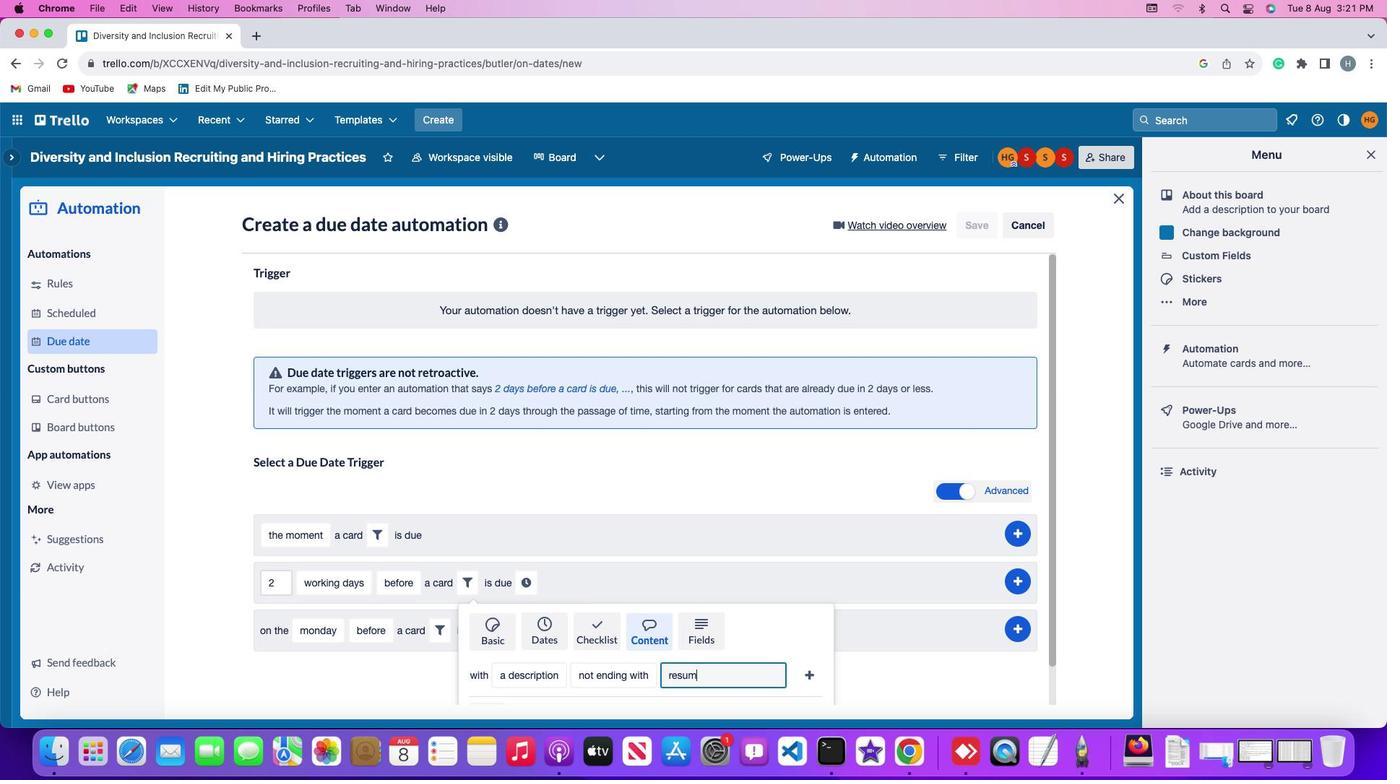 
Action: Mouse moved to (810, 673)
Screenshot: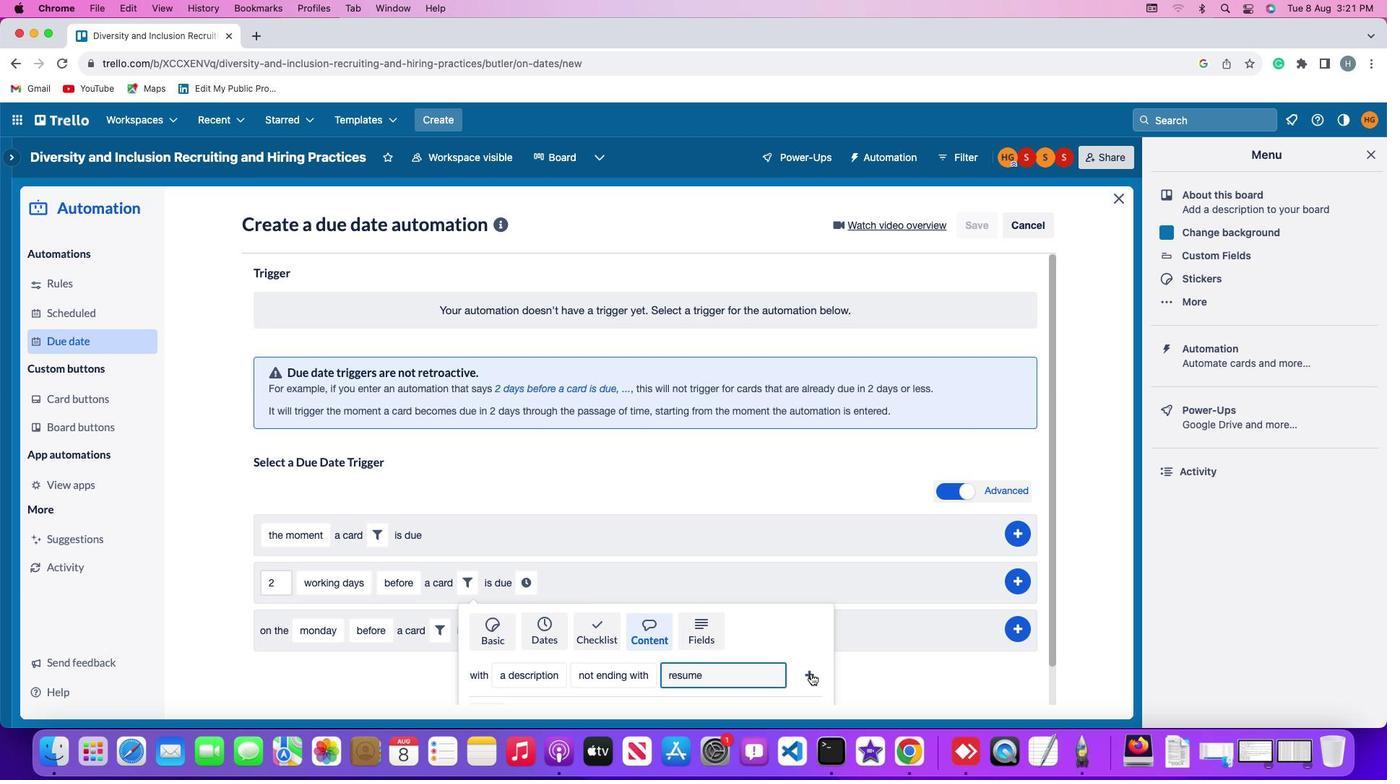 
Action: Mouse pressed left at (810, 673)
Screenshot: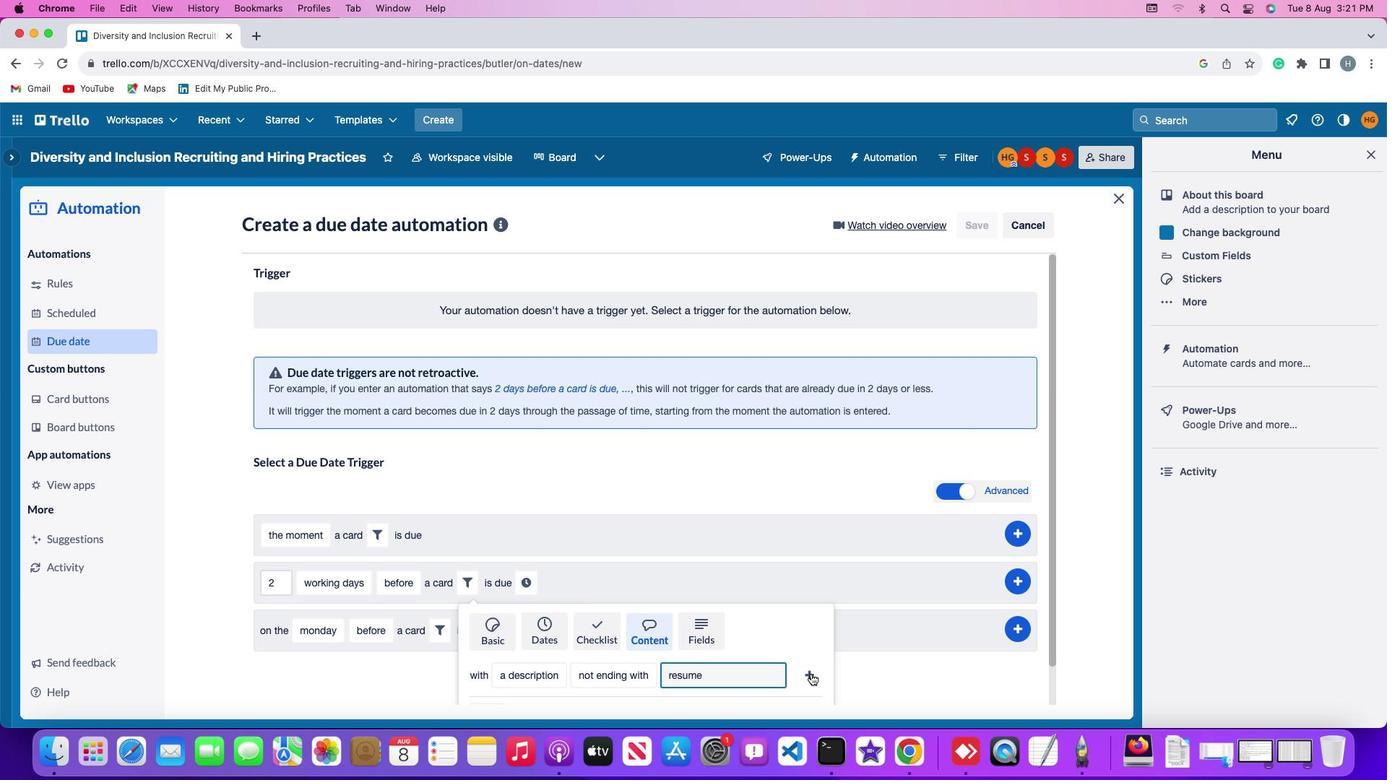
Action: Mouse moved to (769, 583)
Screenshot: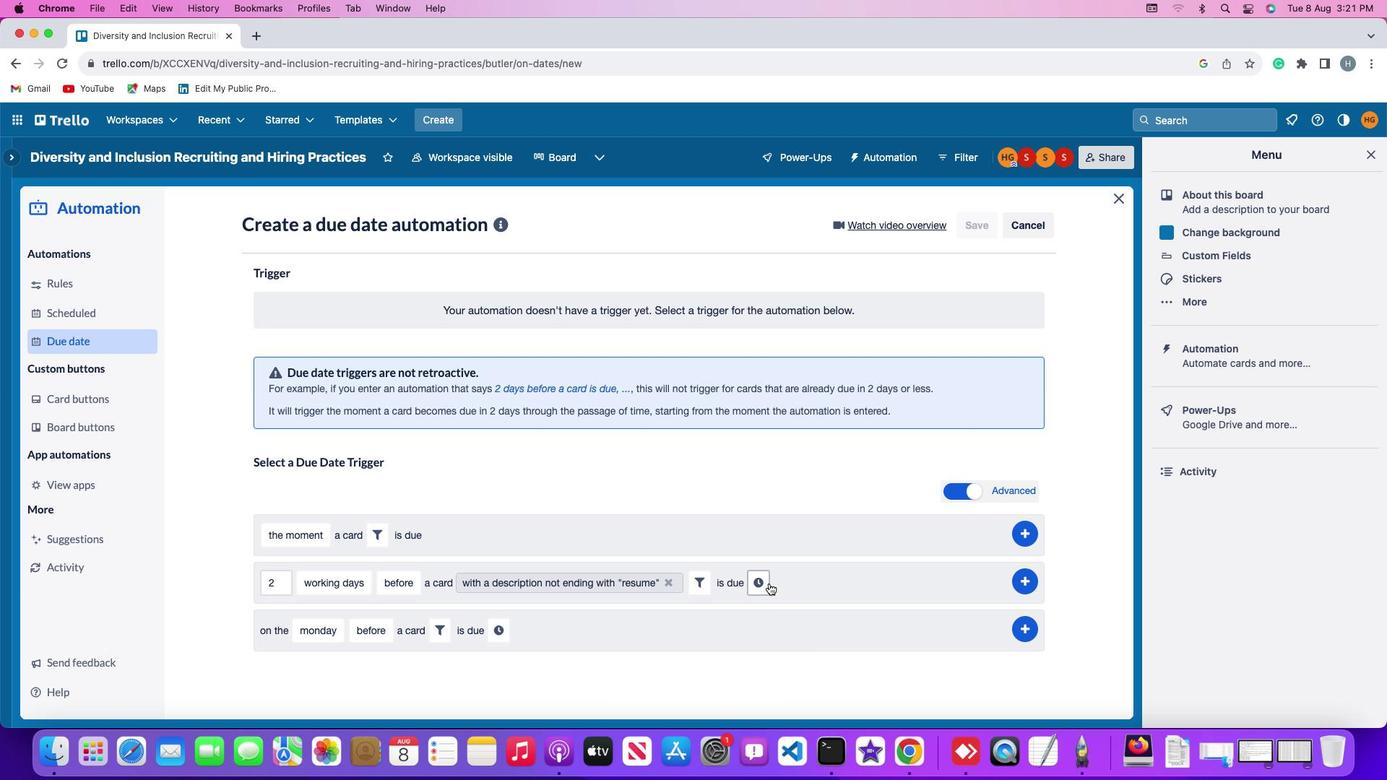 
Action: Mouse pressed left at (769, 583)
Screenshot: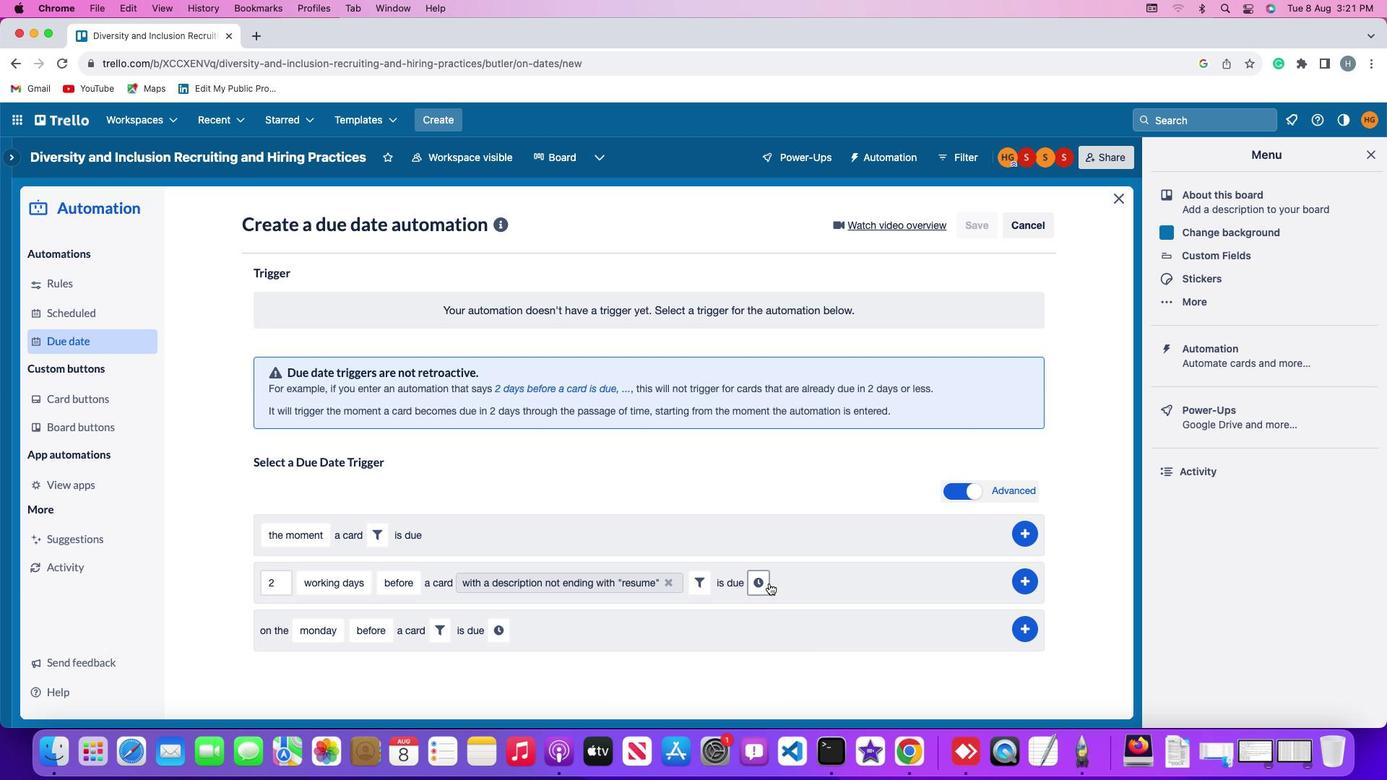 
Action: Mouse moved to (791, 584)
Screenshot: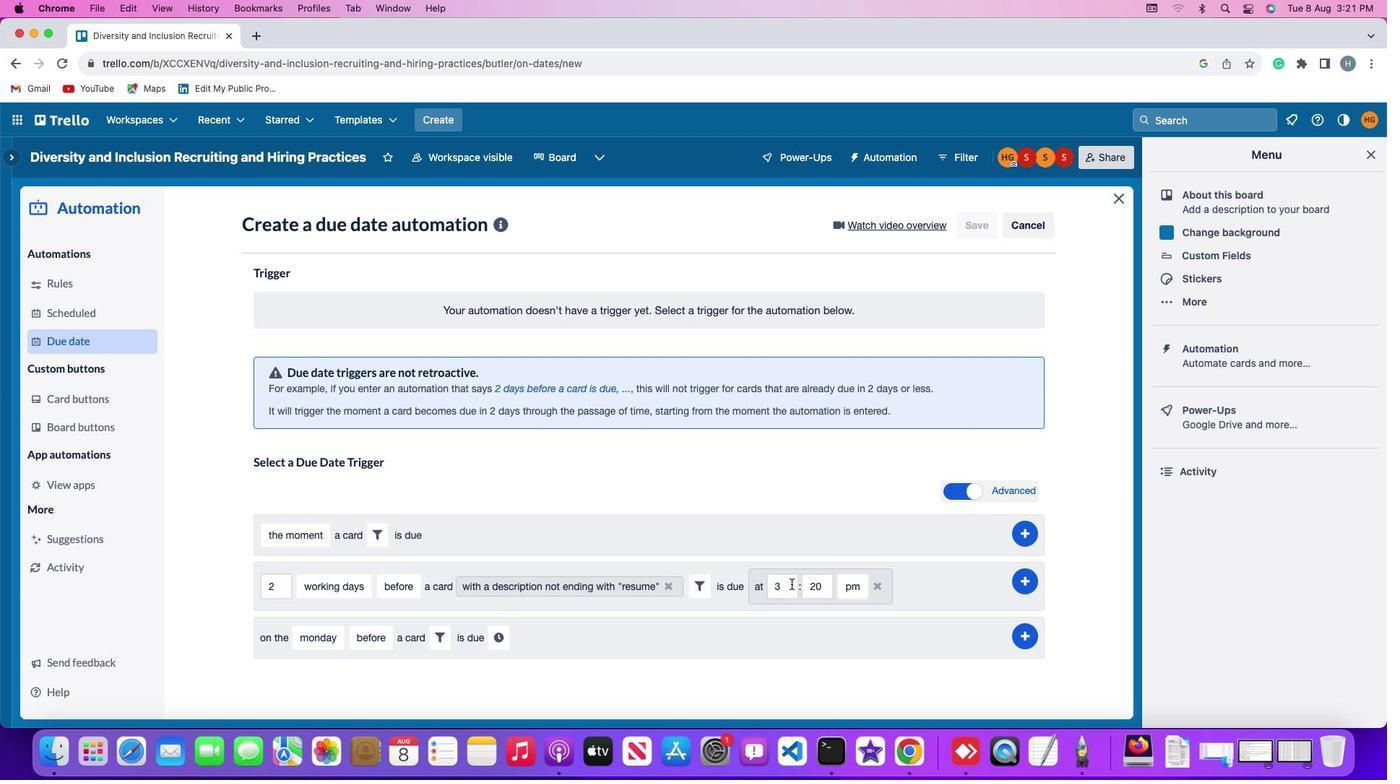 
Action: Mouse pressed left at (791, 584)
Screenshot: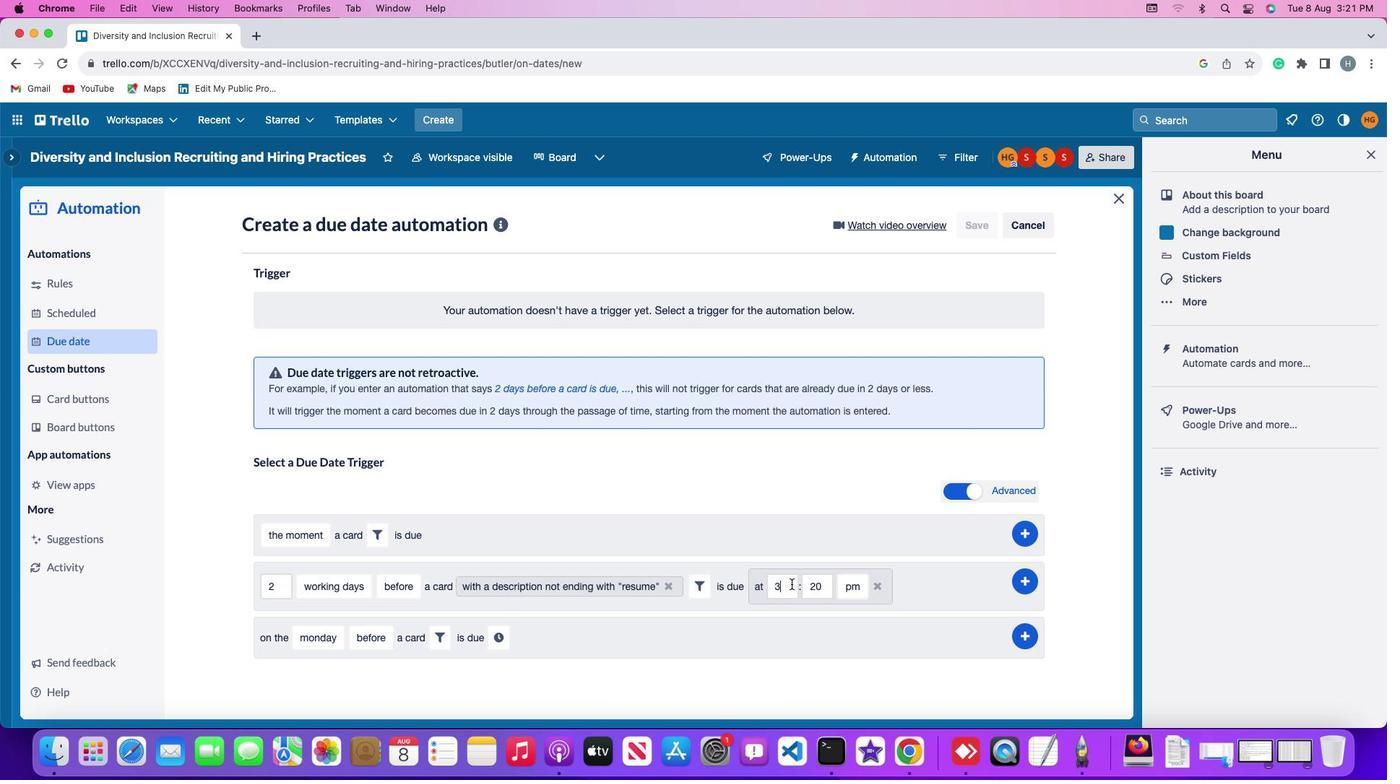 
Action: Mouse moved to (791, 584)
Screenshot: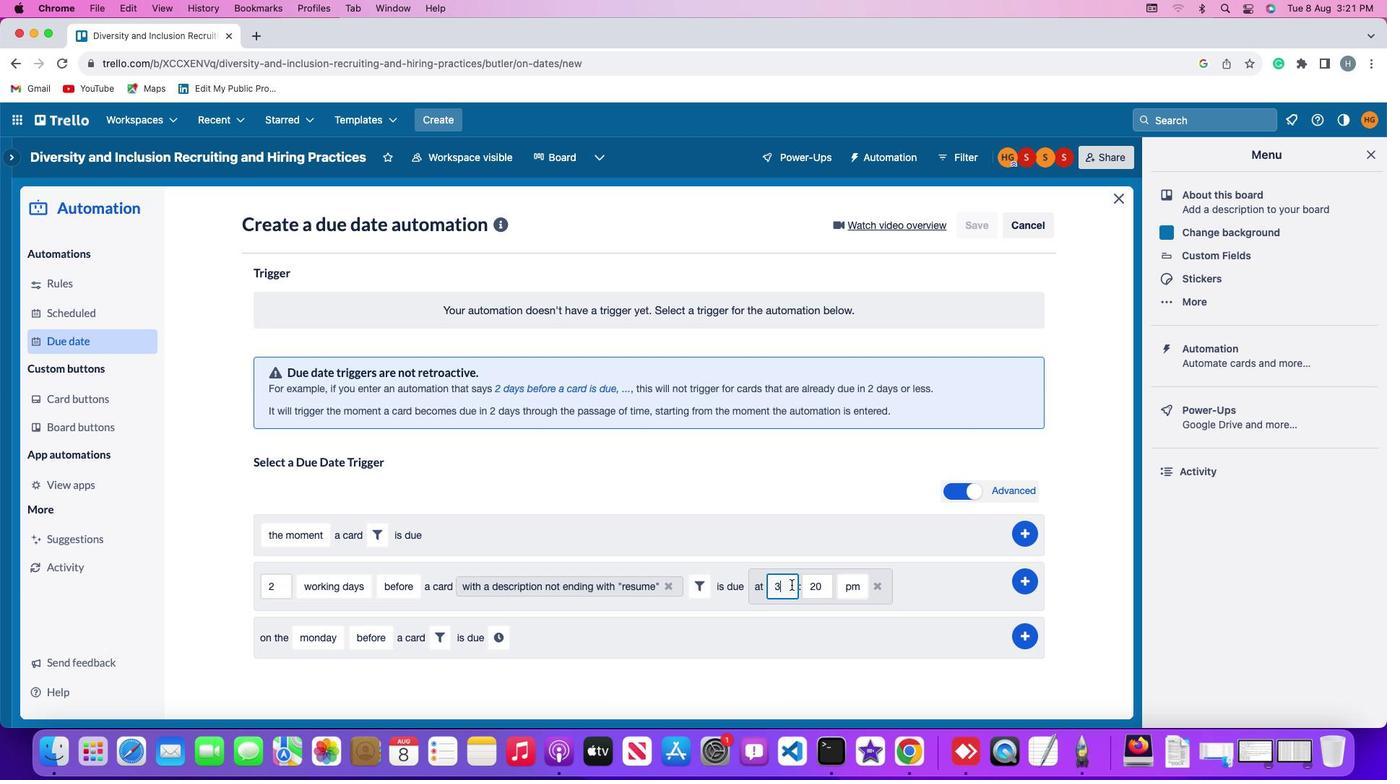 
Action: Key pressed Key.backspace'1''1'
Screenshot: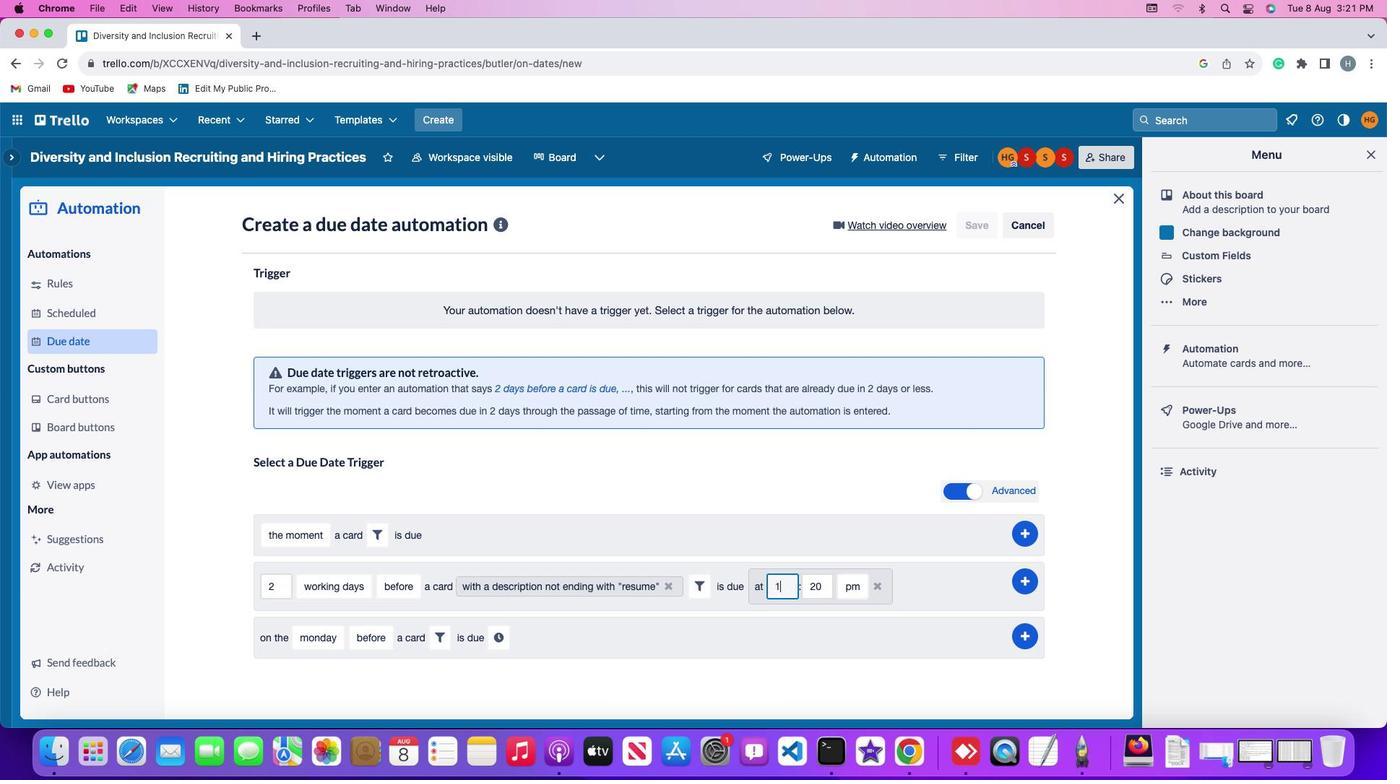 
Action: Mouse moved to (818, 583)
Screenshot: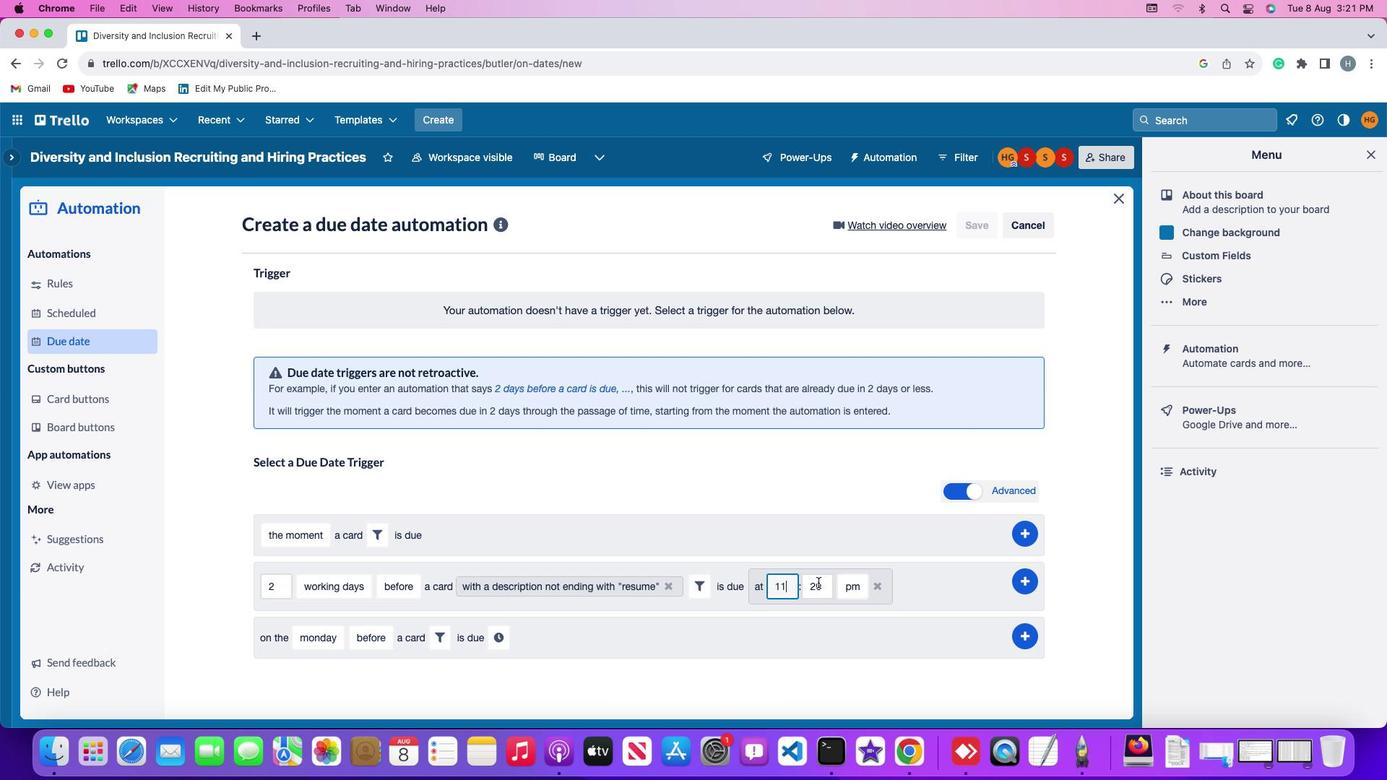 
Action: Mouse pressed left at (818, 583)
Screenshot: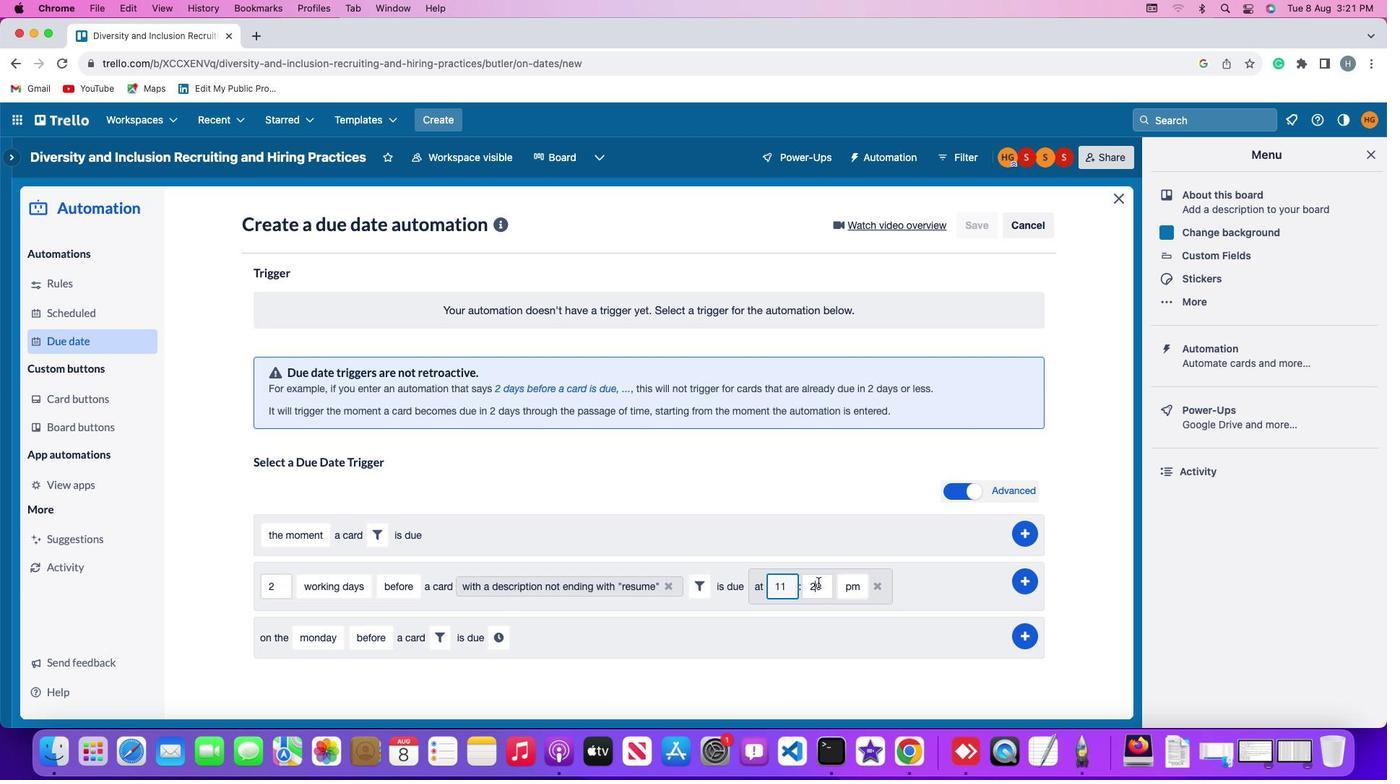 
Action: Mouse moved to (834, 584)
Screenshot: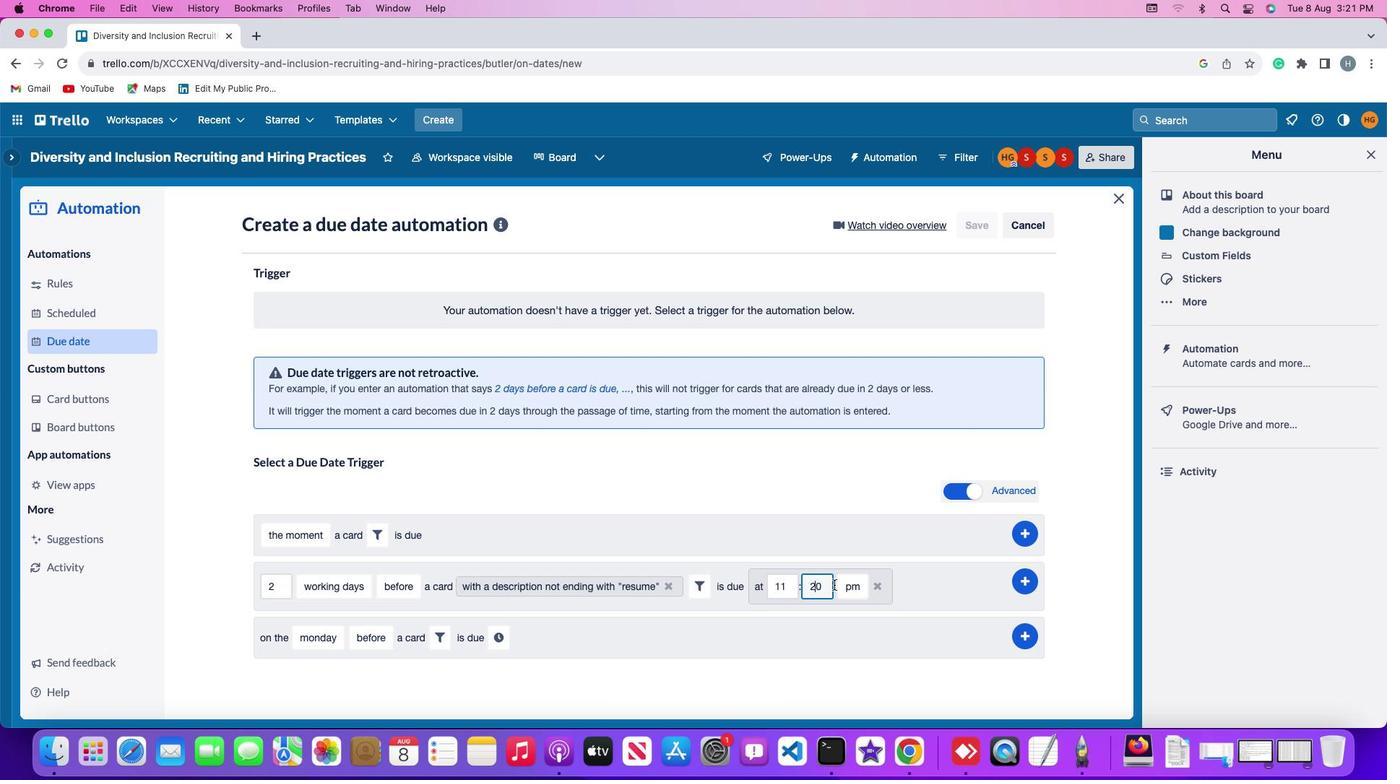 
Action: Key pressed Key.backspace
Screenshot: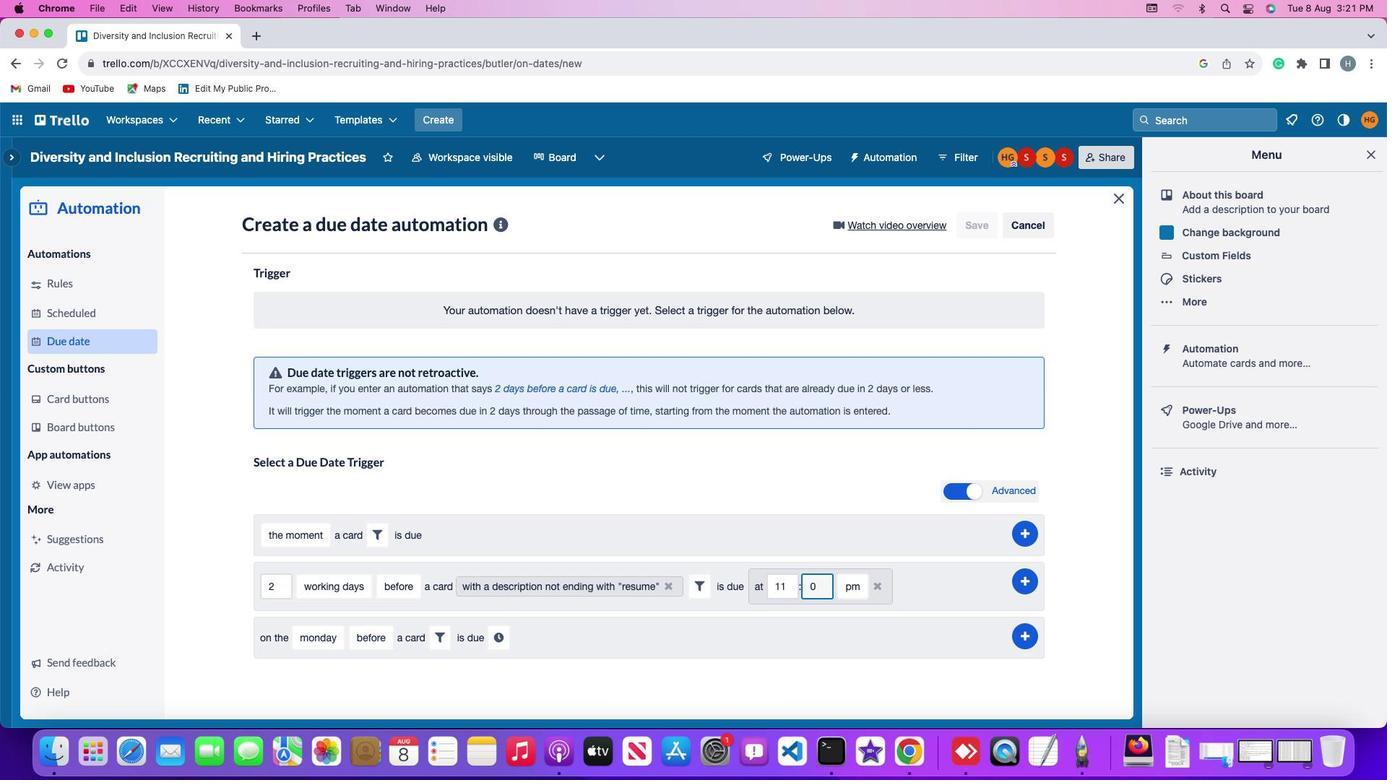 
Action: Mouse moved to (819, 605)
Screenshot: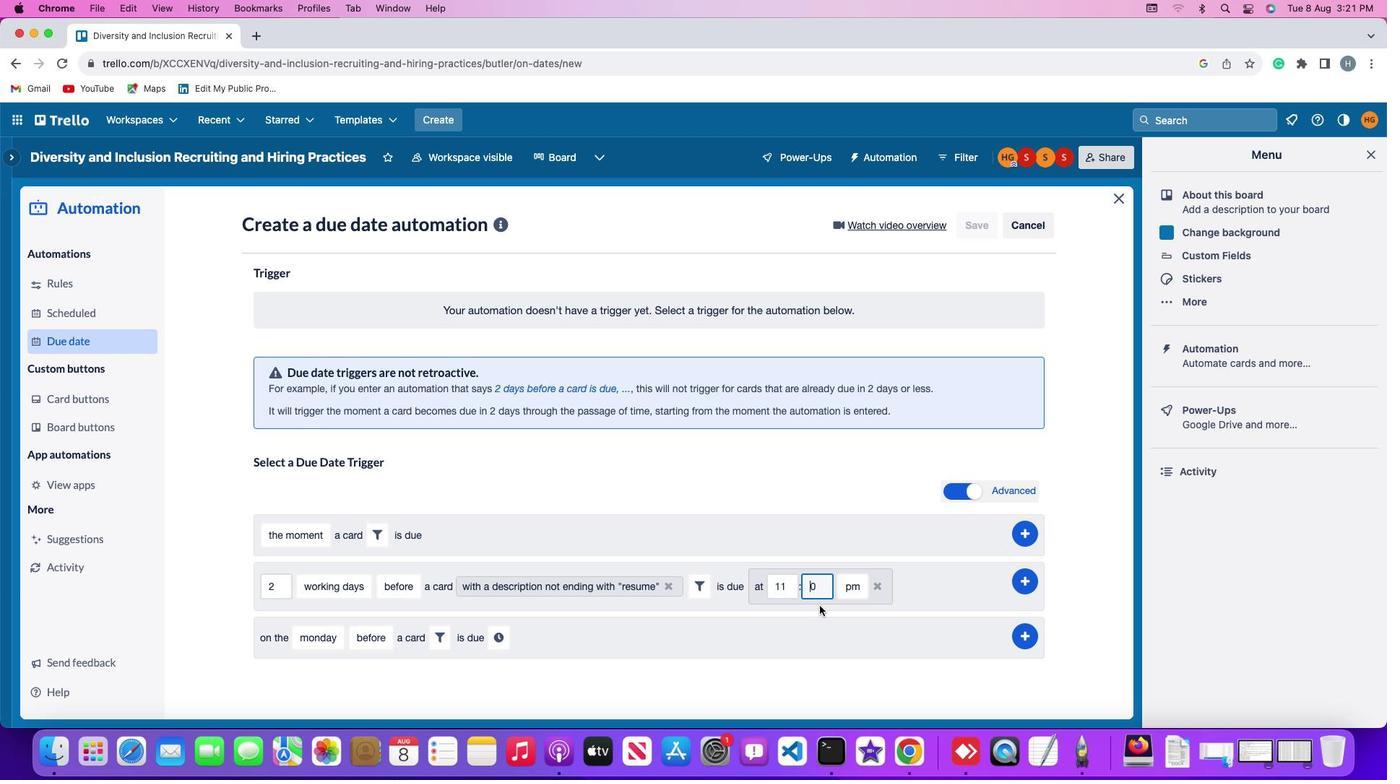 
Action: Key pressed '0'
Screenshot: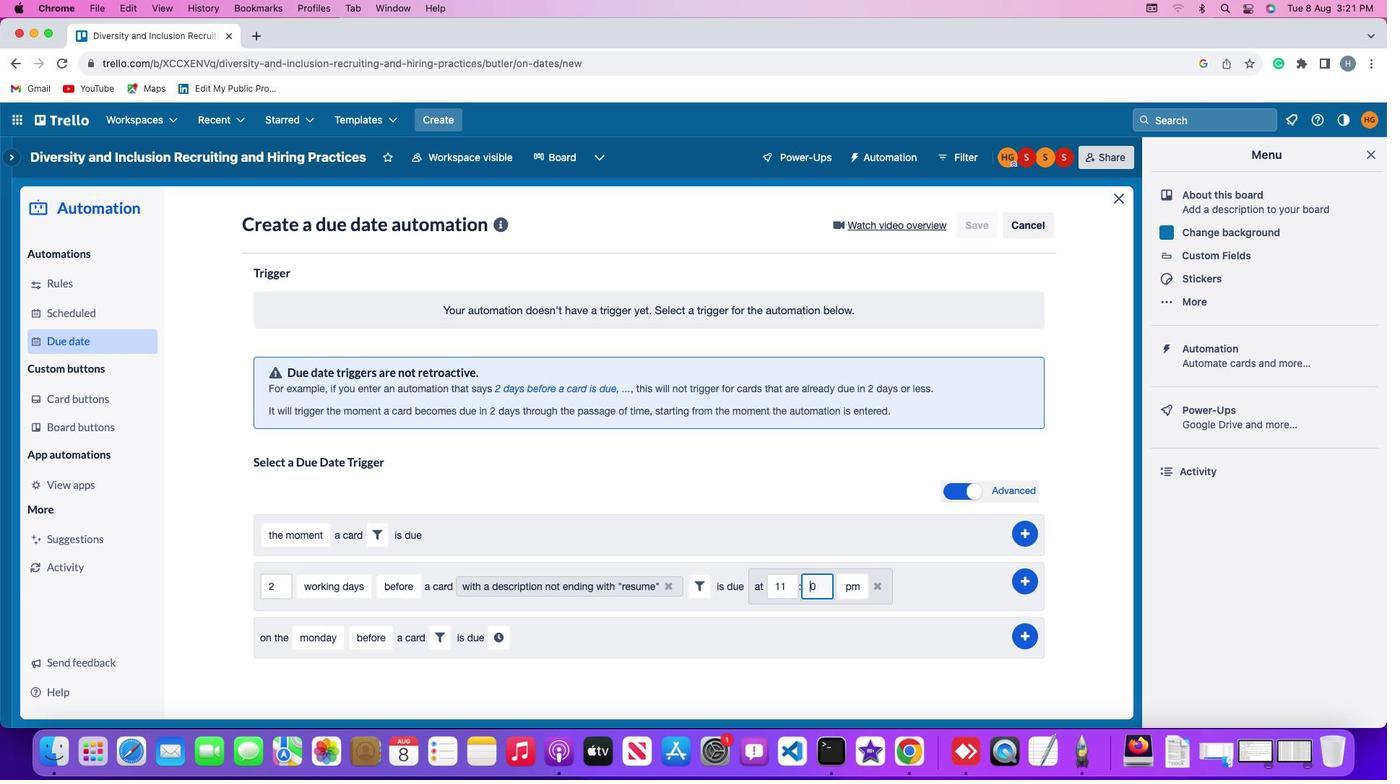 
Action: Mouse moved to (839, 587)
Screenshot: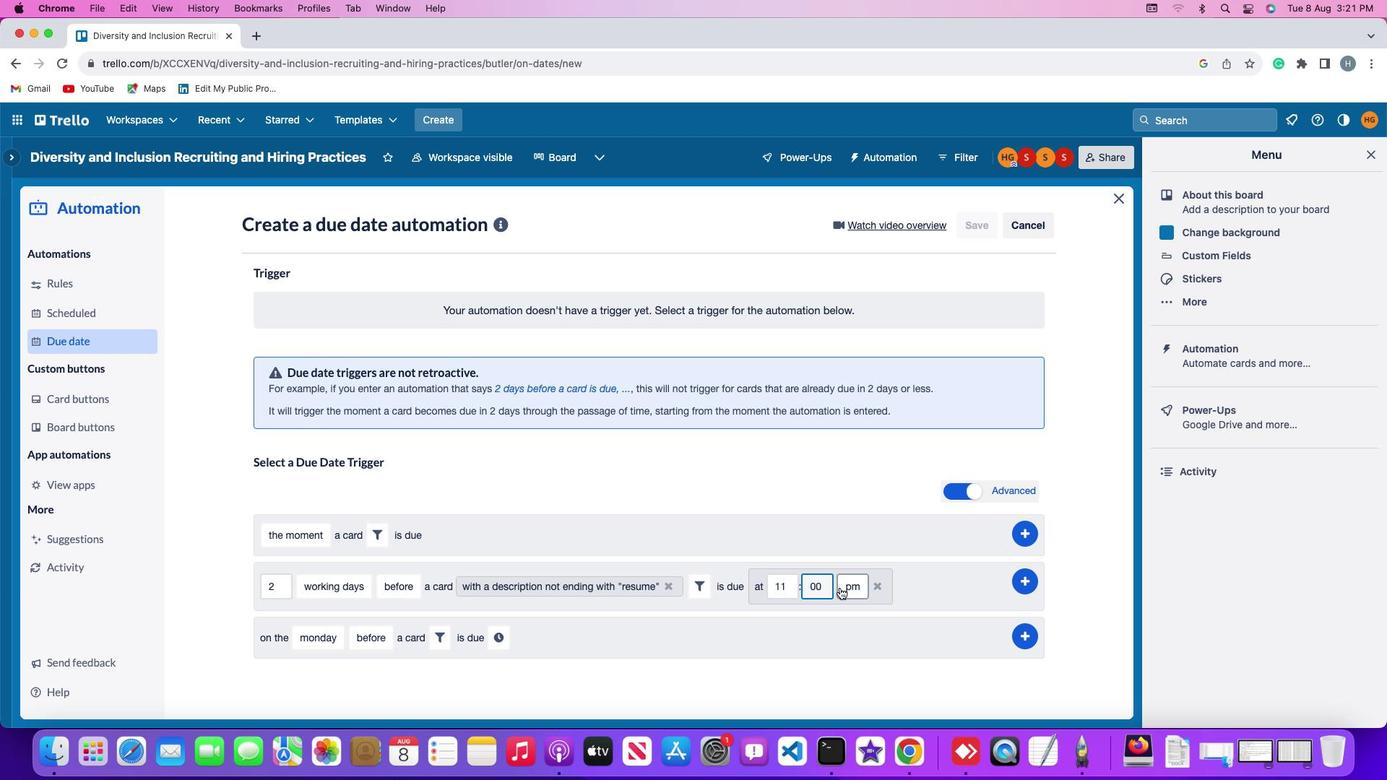 
Action: Mouse pressed left at (839, 587)
Screenshot: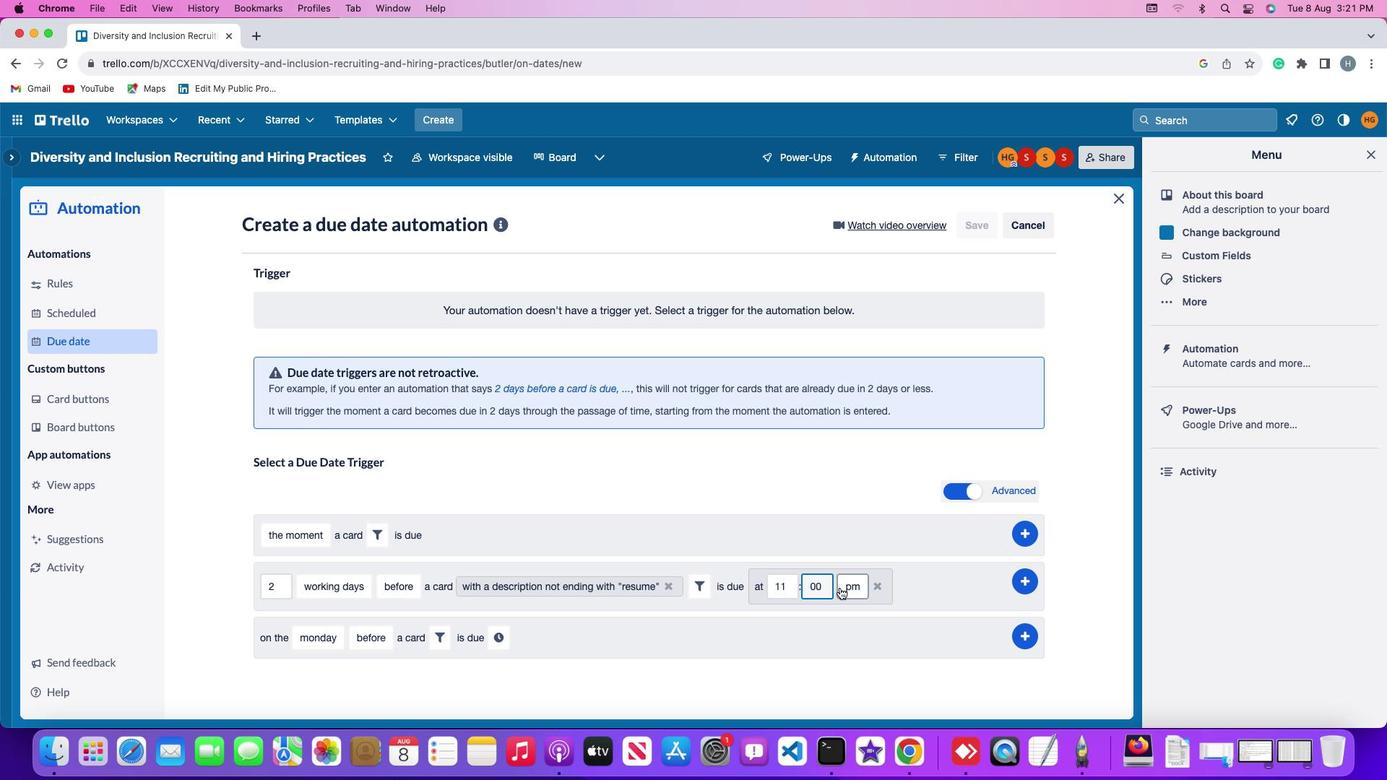 
Action: Mouse moved to (854, 608)
Screenshot: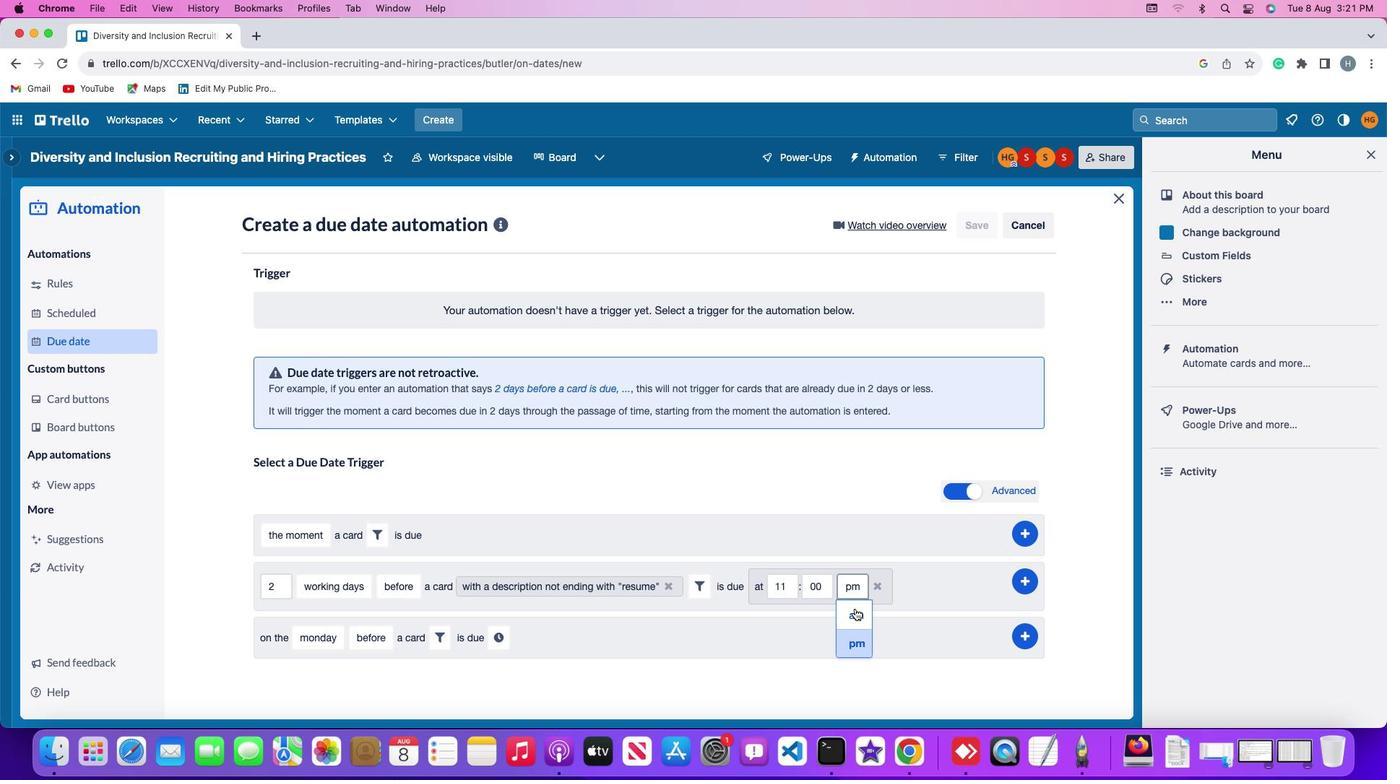 
Action: Mouse pressed left at (854, 608)
Screenshot: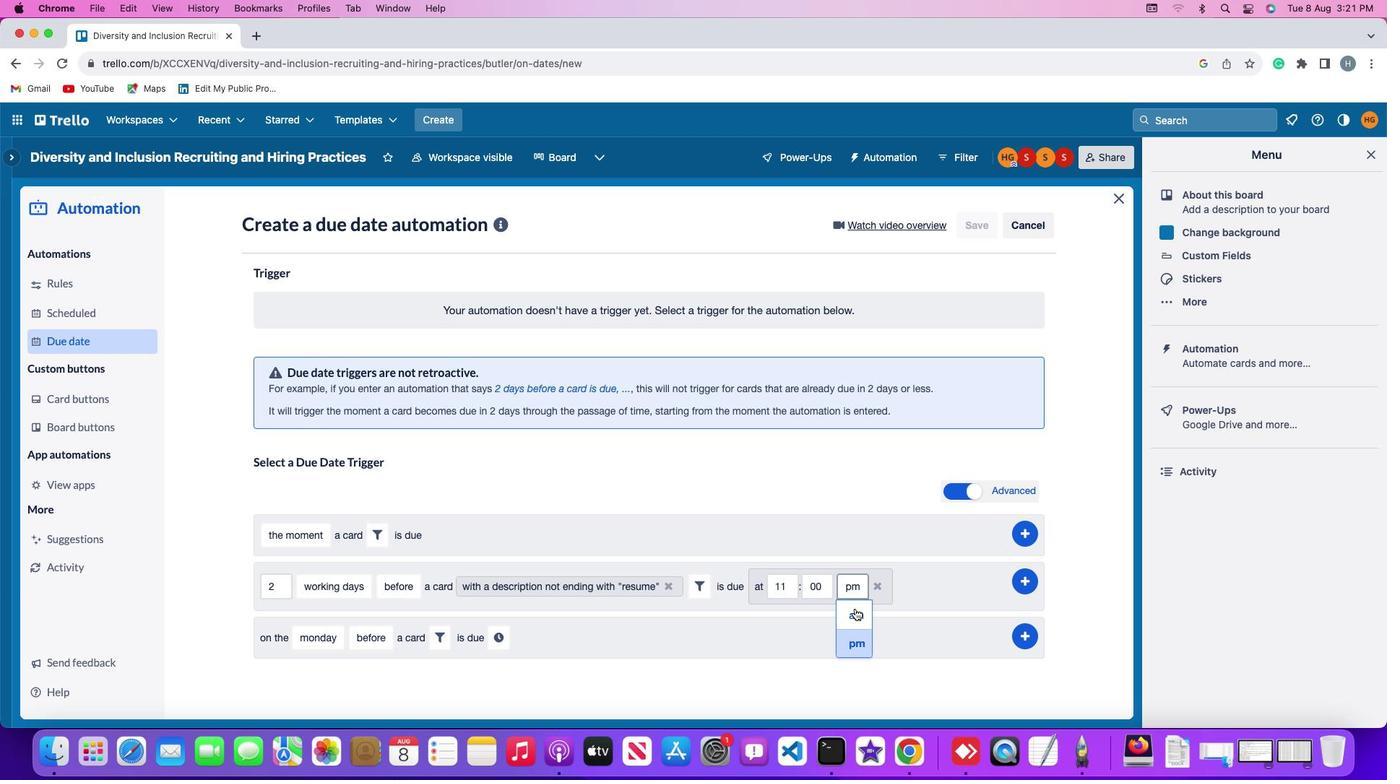 
Action: Mouse moved to (1026, 579)
Screenshot: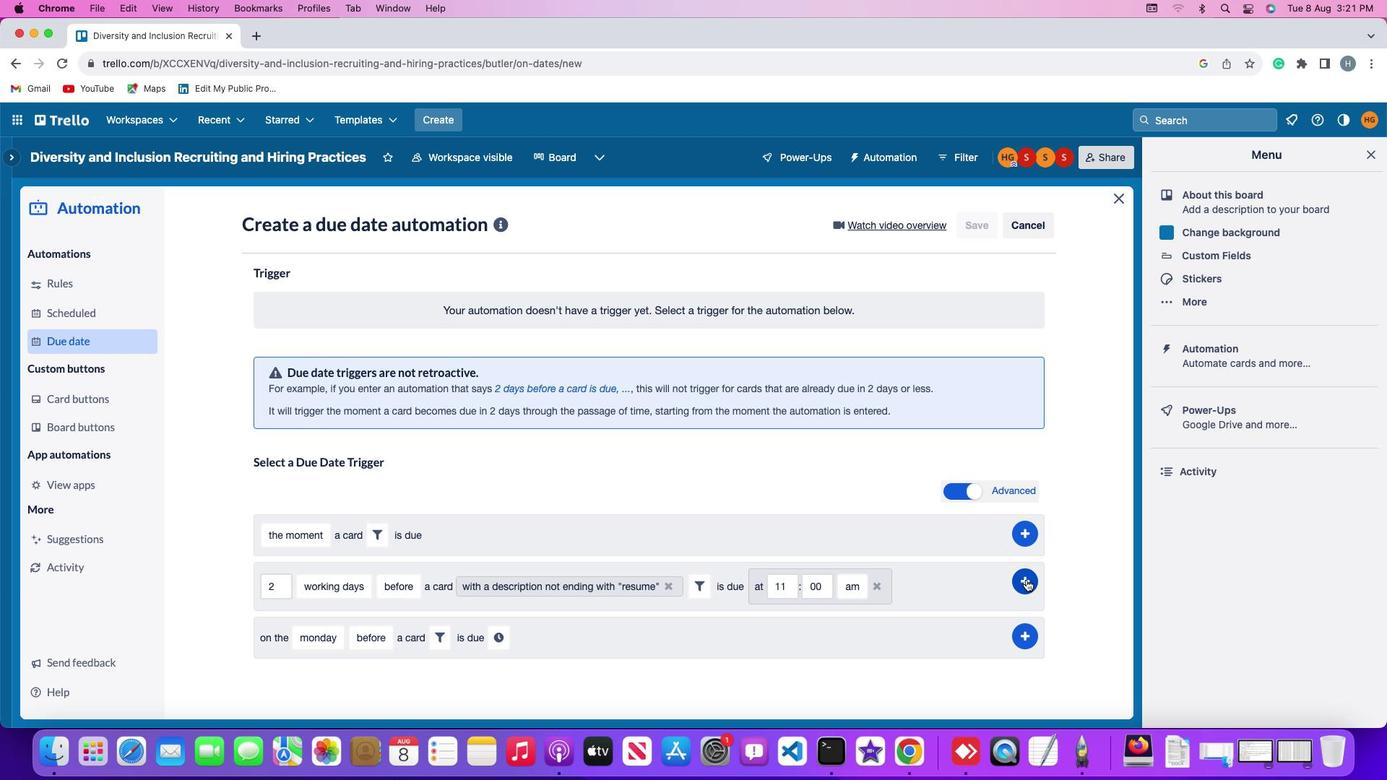 
Action: Mouse pressed left at (1026, 579)
Screenshot: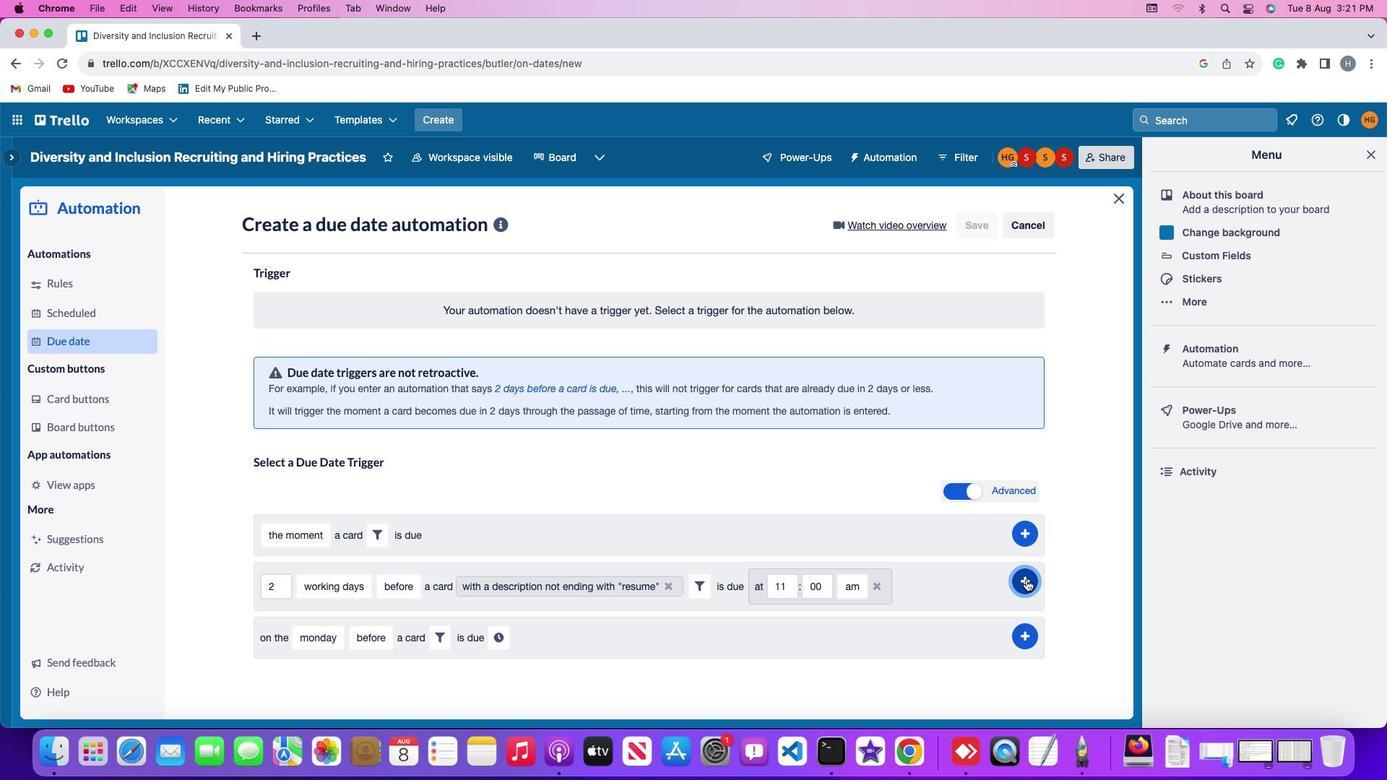 
Action: Mouse moved to (1087, 500)
Screenshot: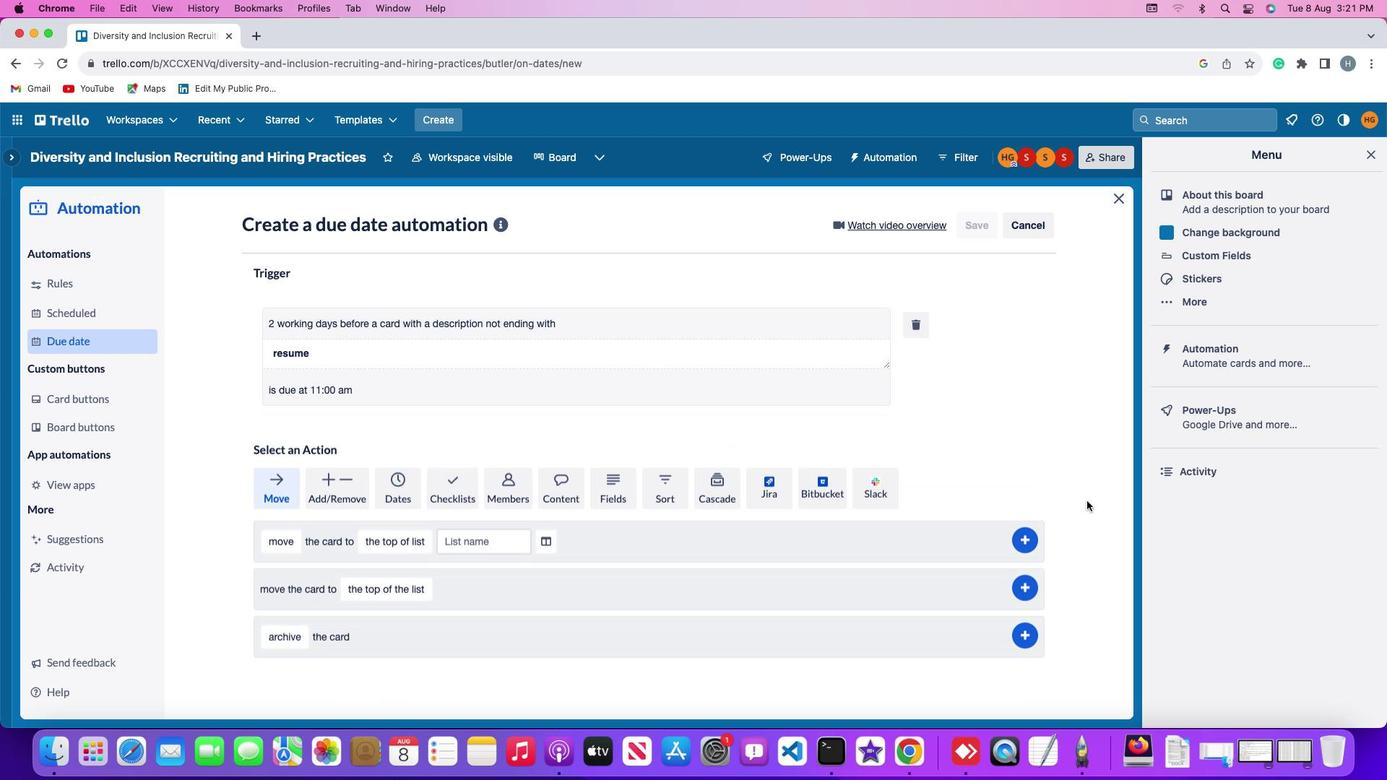 
